 Task: Open Card Card0000000121 in Board Board0000000031 in Workspace WS0000000011 in Trello. Add Member Ayush9811@gmail.com to Card Card0000000121 in Board Board0000000031 in Workspace WS0000000011 in Trello. Add Green Label titled Label0000000121 to Card Card0000000121 in Board Board0000000031 in Workspace WS0000000011 in Trello. Add Checklist CL0000000121 to Card Card0000000121 in Board Board0000000031 in Workspace WS0000000011 in Trello. Add Dates with Start Date as Apr 08 2023 and Due Date as Apr 30 2023 to Card Card0000000121 in Board Board0000000031 in Workspace WS0000000011 in Trello
Action: Mouse moved to (320, 234)
Screenshot: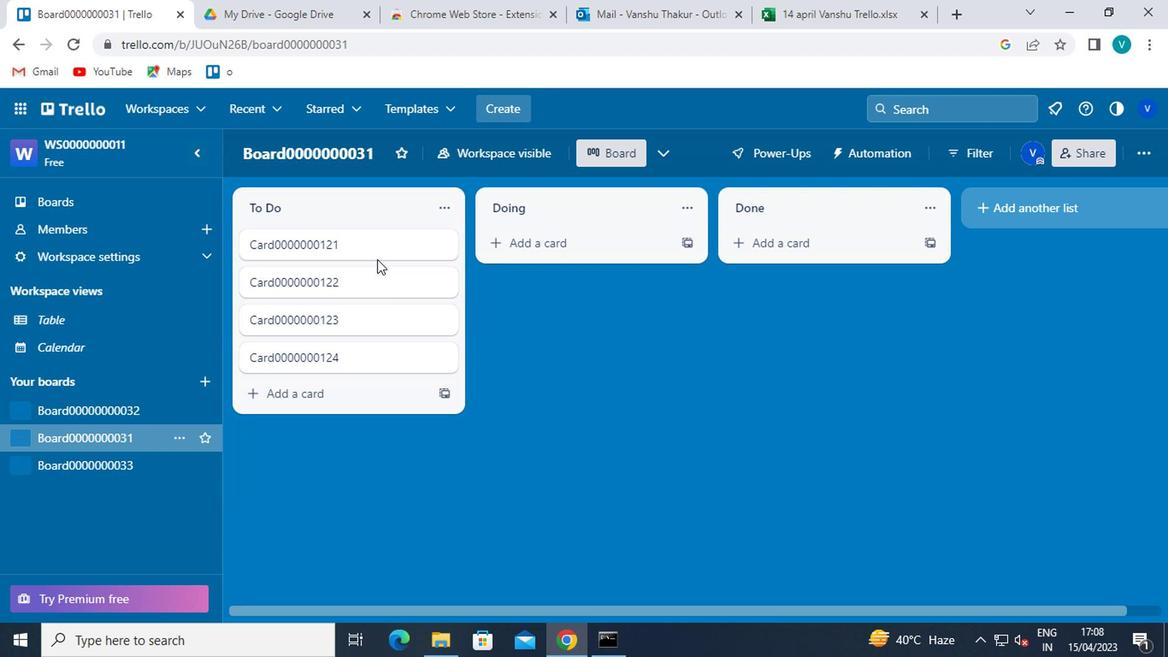 
Action: Mouse pressed left at (320, 234)
Screenshot: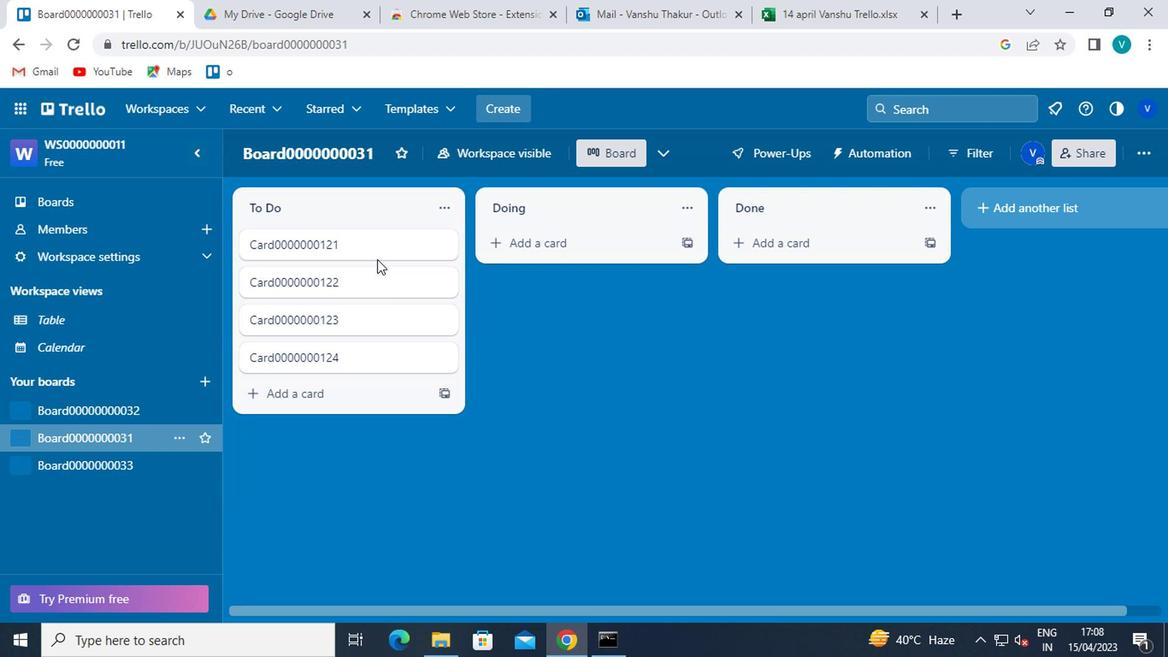 
Action: Mouse moved to (634, 236)
Screenshot: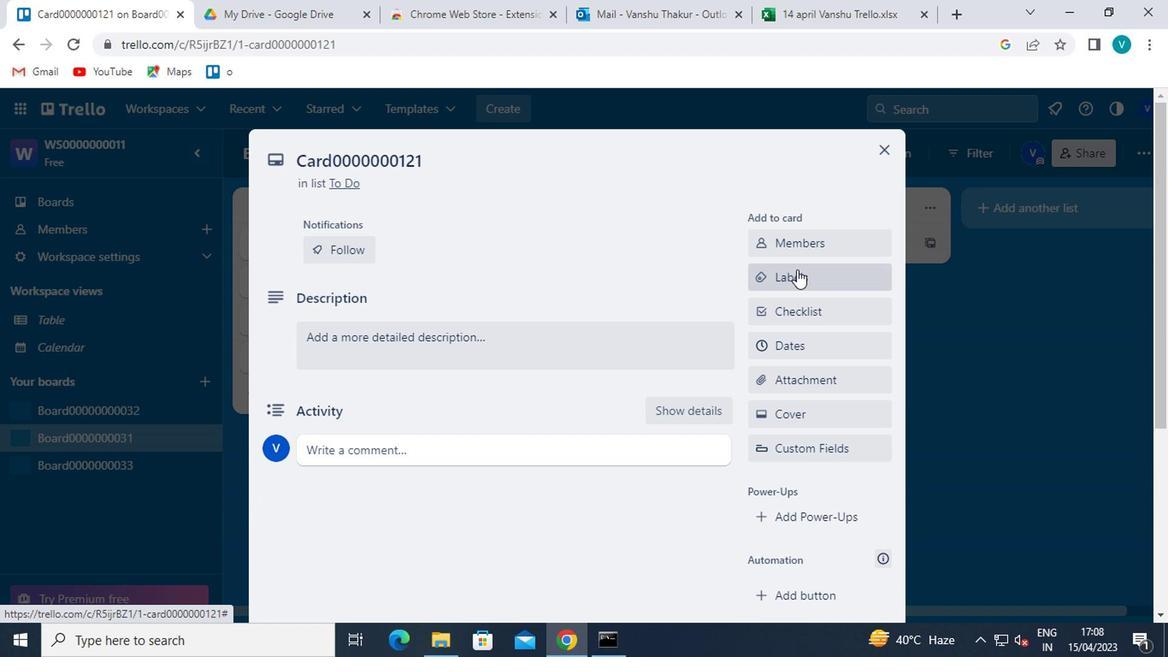 
Action: Mouse pressed left at (634, 236)
Screenshot: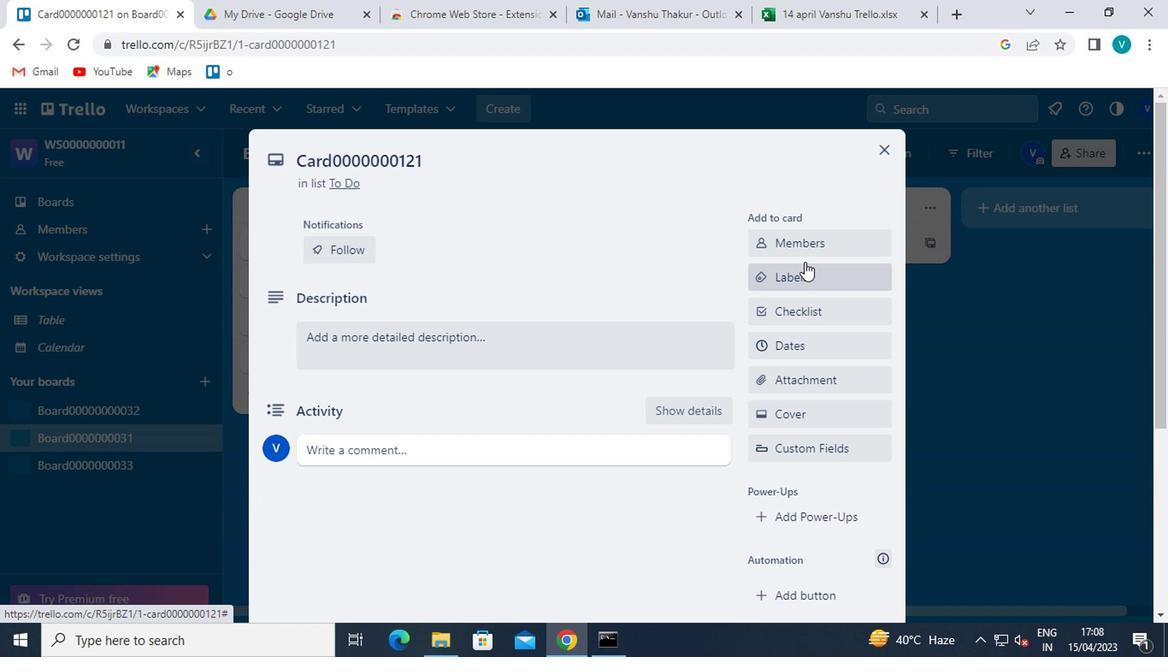 
Action: Mouse moved to (628, 290)
Screenshot: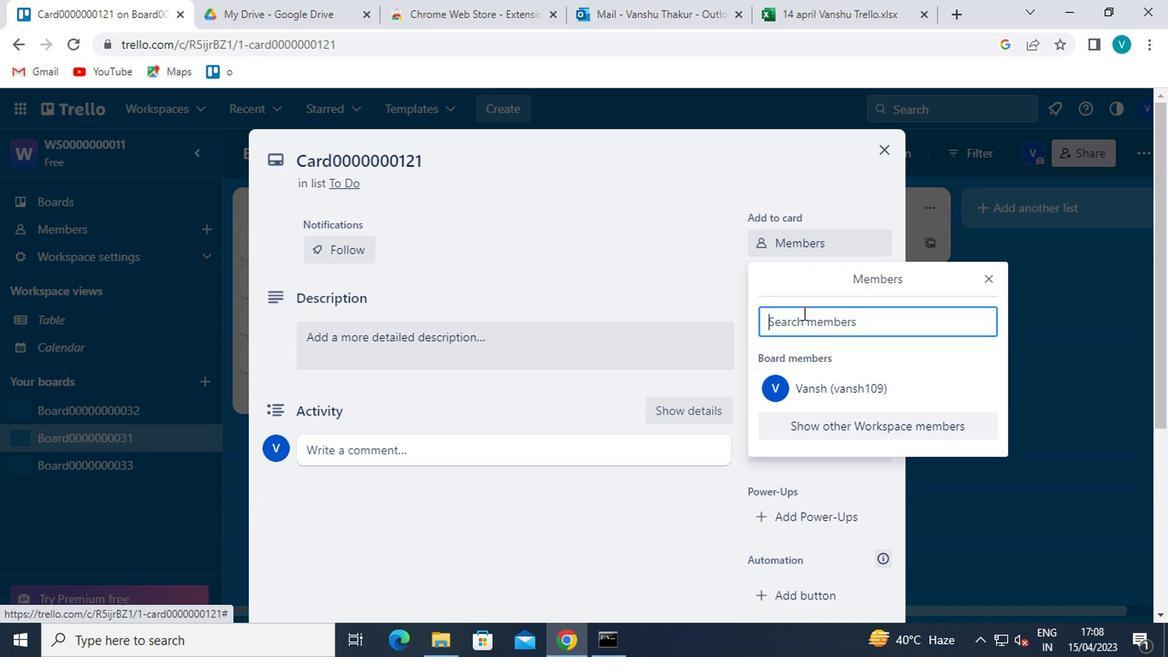 
Action: Mouse pressed left at (628, 290)
Screenshot: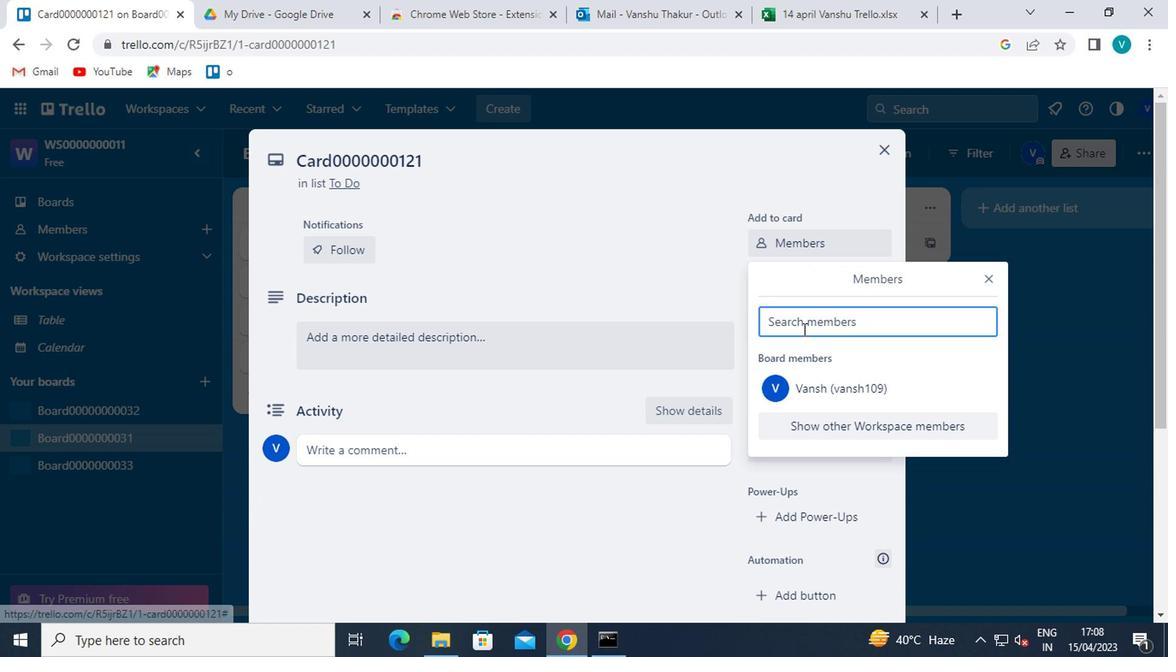 
Action: Key pressed <Key.shift>AYUSH9811<Key.shift>@GMAIL.COM
Screenshot: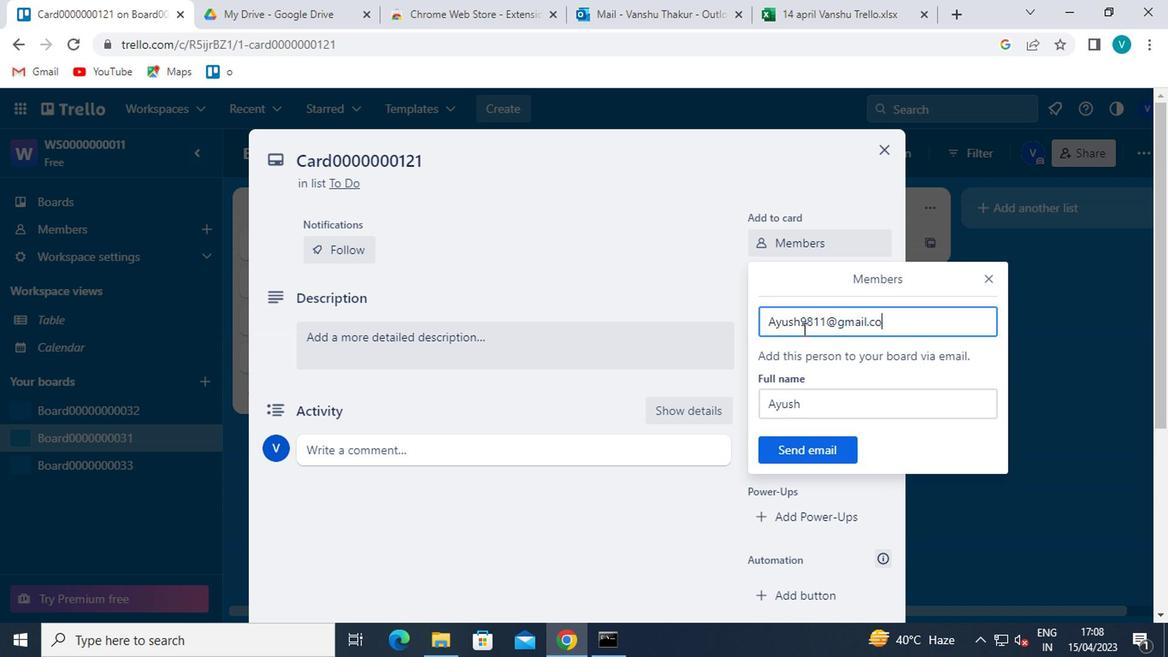 
Action: Mouse moved to (635, 373)
Screenshot: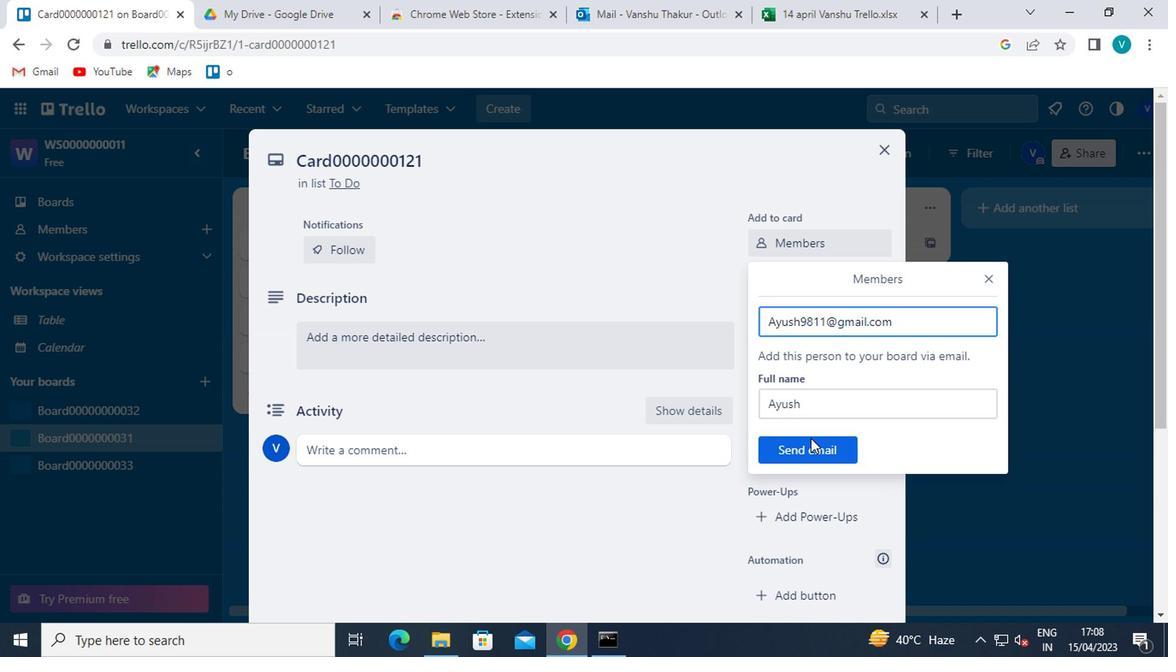 
Action: Mouse pressed left at (635, 373)
Screenshot: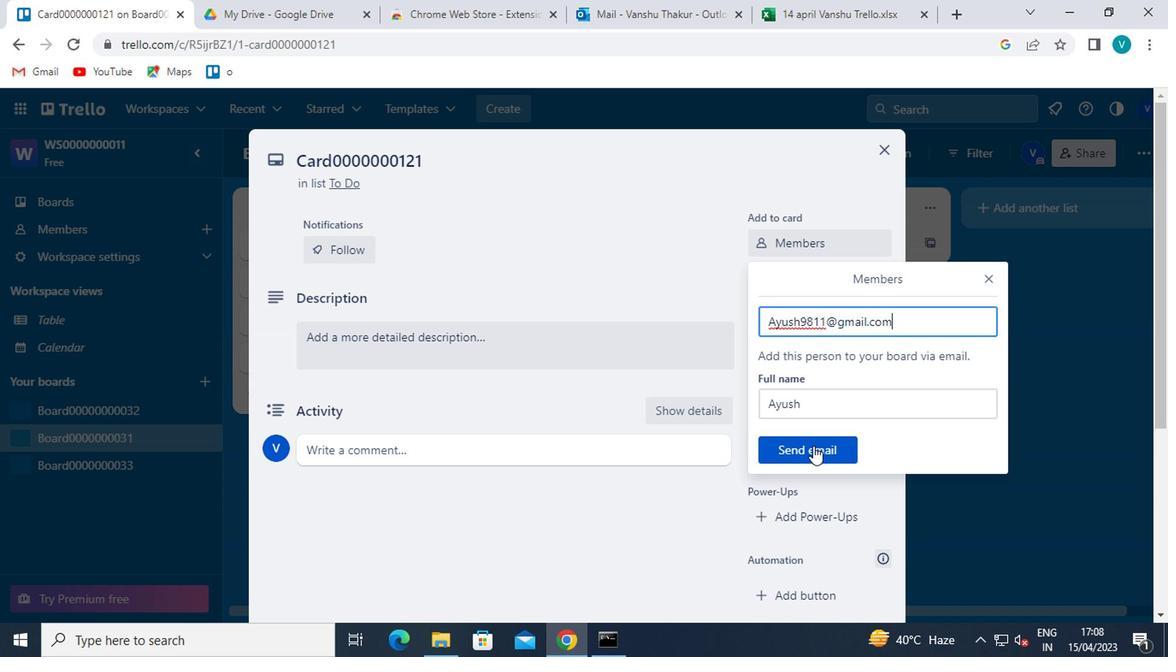
Action: Mouse moved to (640, 298)
Screenshot: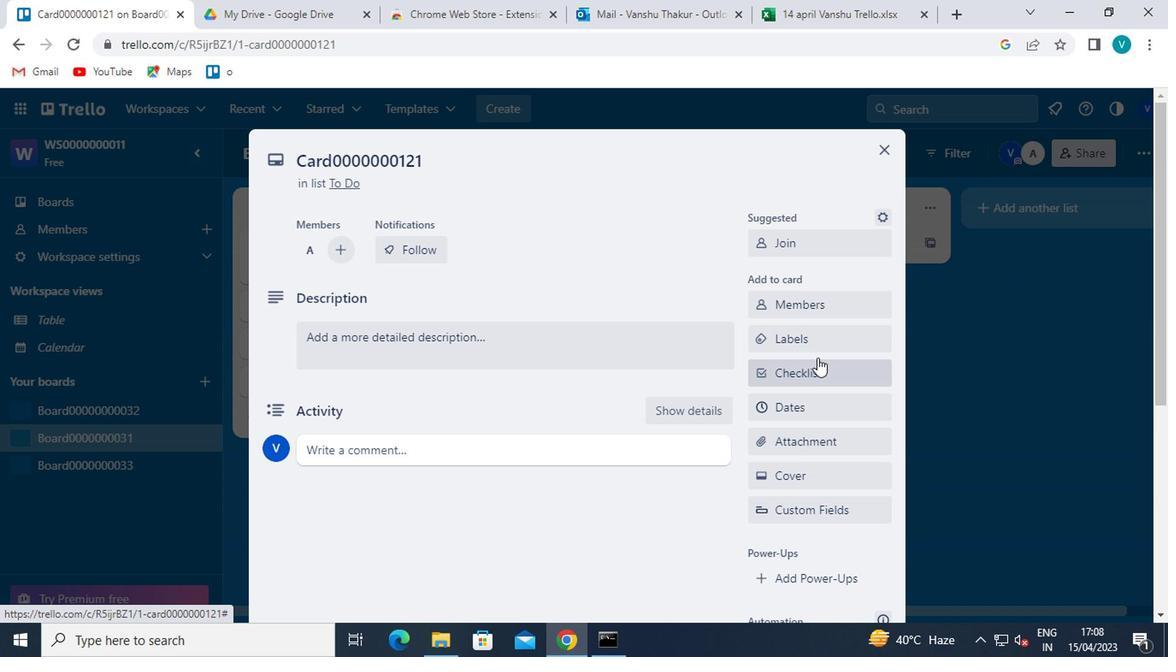 
Action: Mouse pressed left at (640, 298)
Screenshot: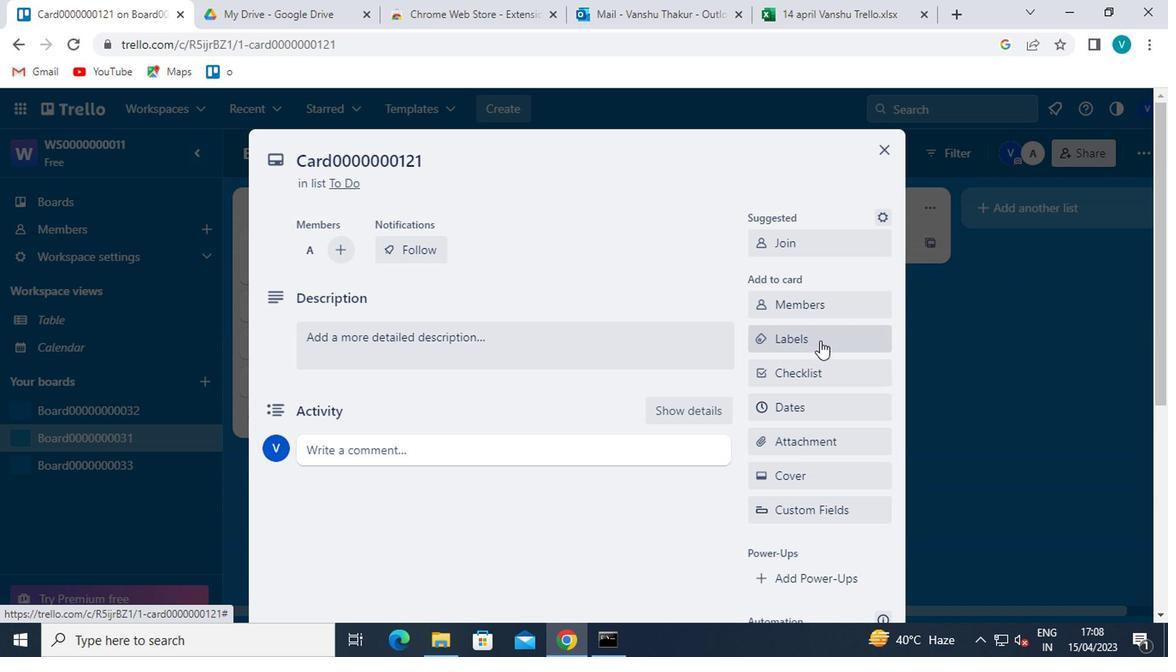 
Action: Mouse moved to (659, 378)
Screenshot: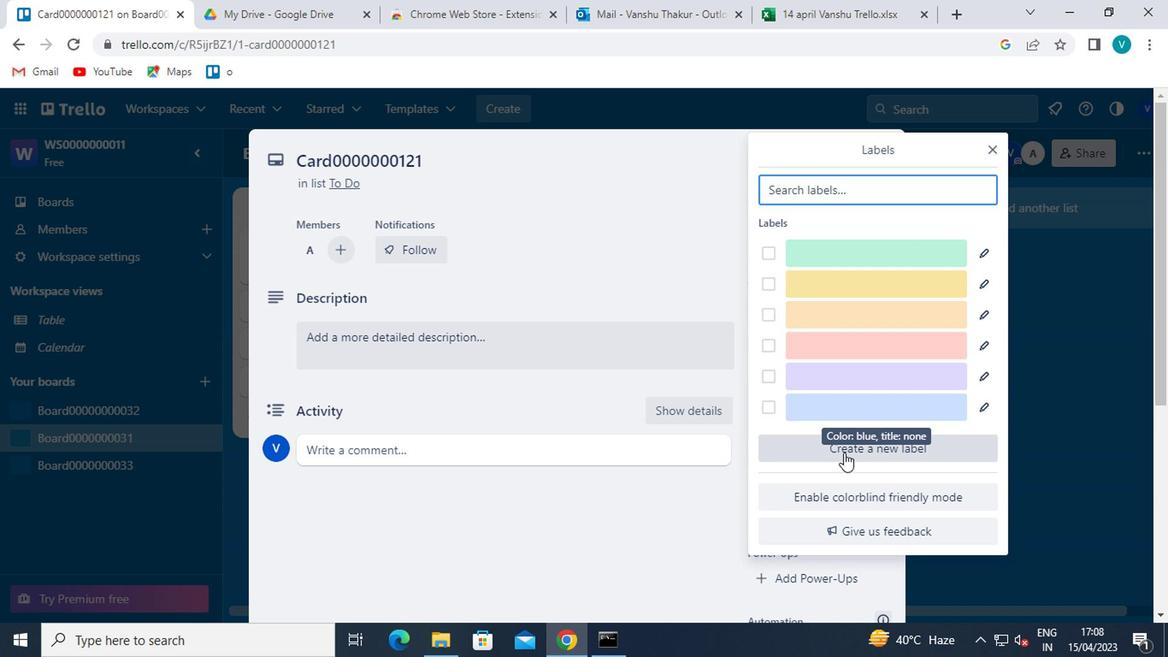 
Action: Mouse pressed left at (659, 378)
Screenshot: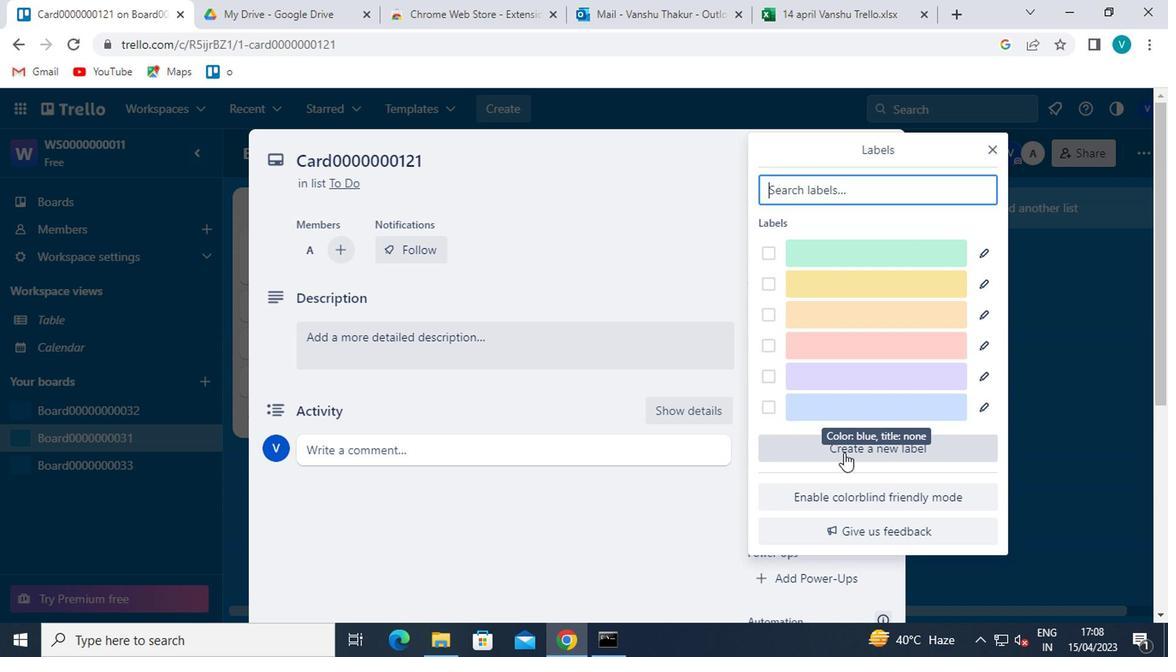 
Action: Mouse moved to (609, 332)
Screenshot: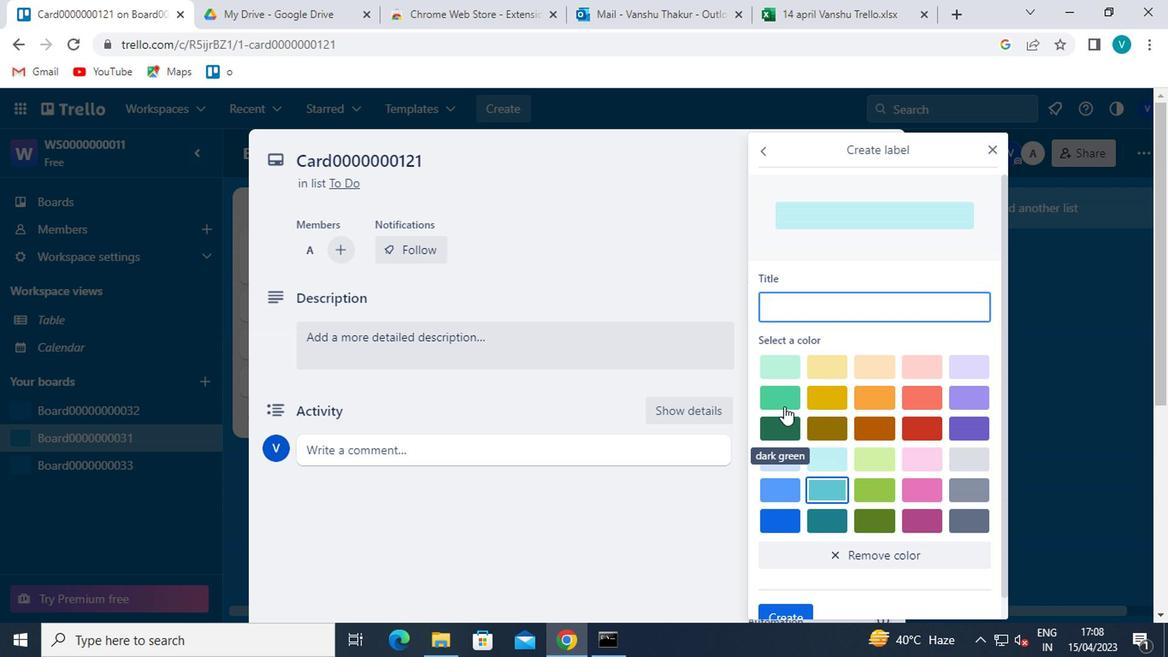 
Action: Mouse pressed left at (609, 332)
Screenshot: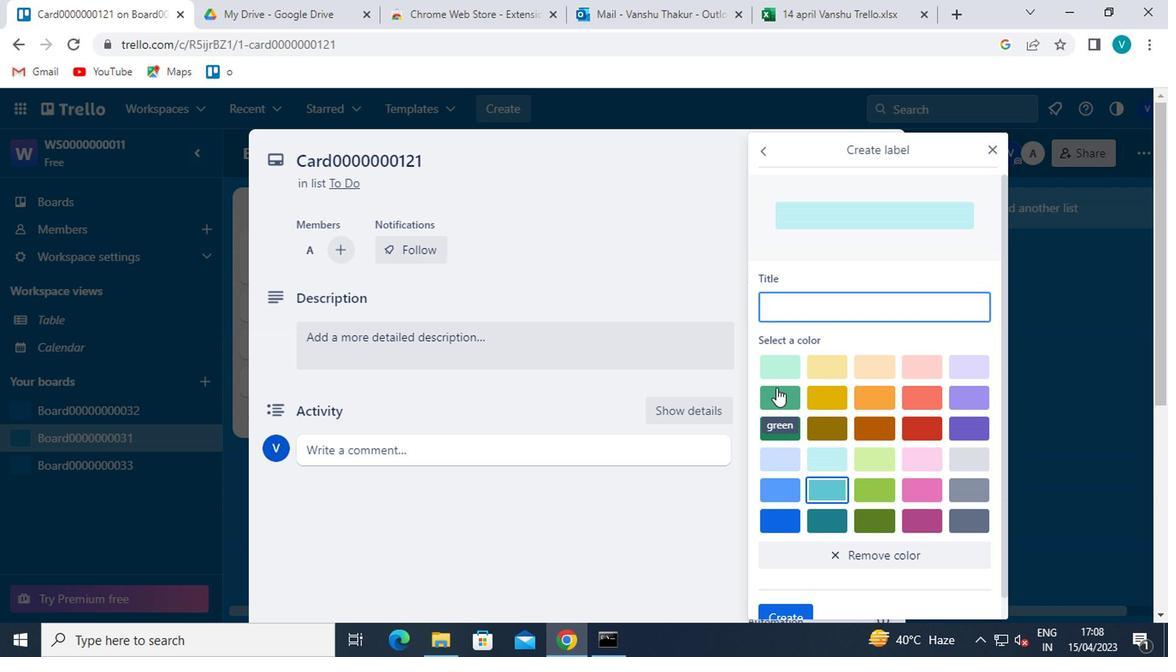 
Action: Mouse moved to (634, 282)
Screenshot: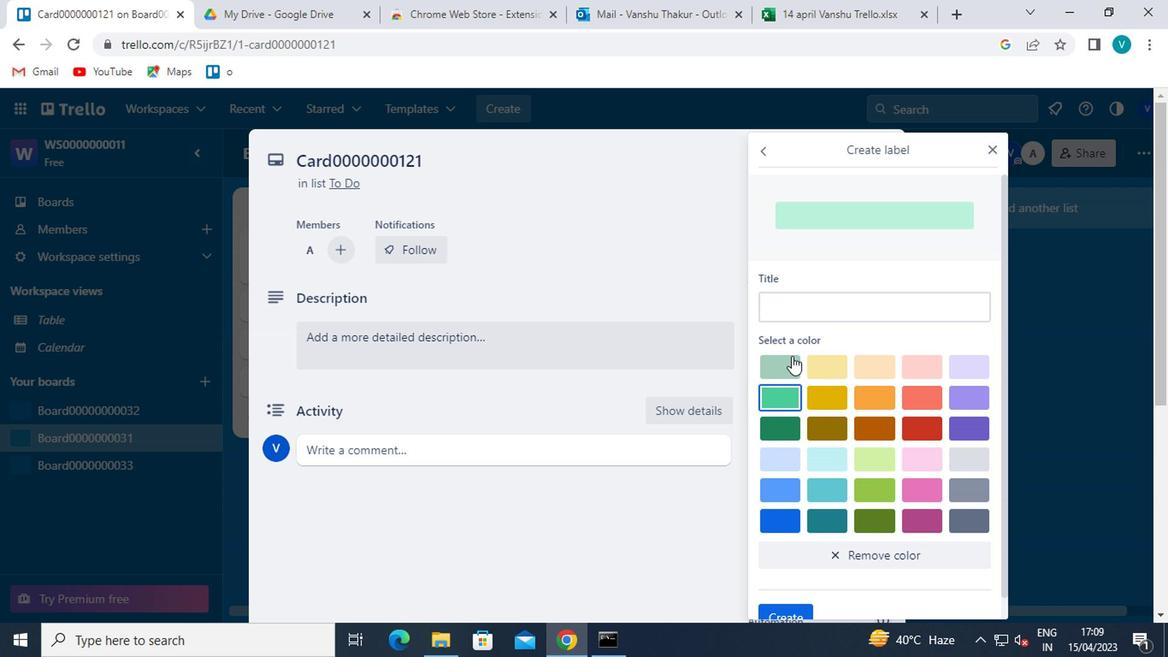 
Action: Mouse pressed left at (634, 282)
Screenshot: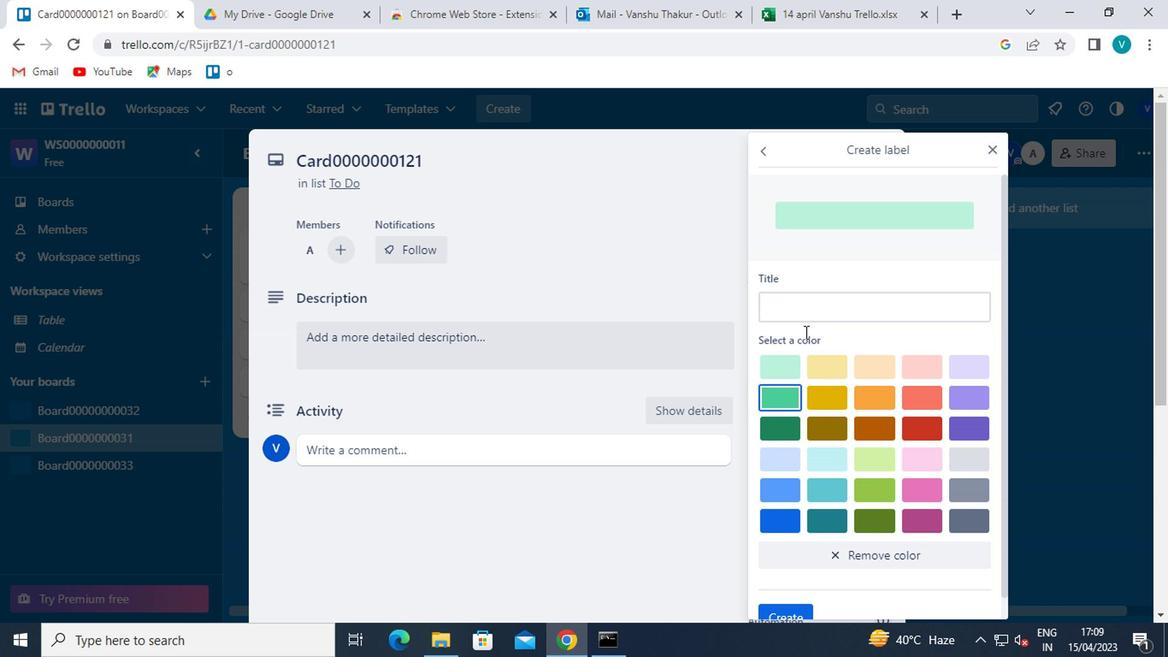 
Action: Mouse moved to (635, 281)
Screenshot: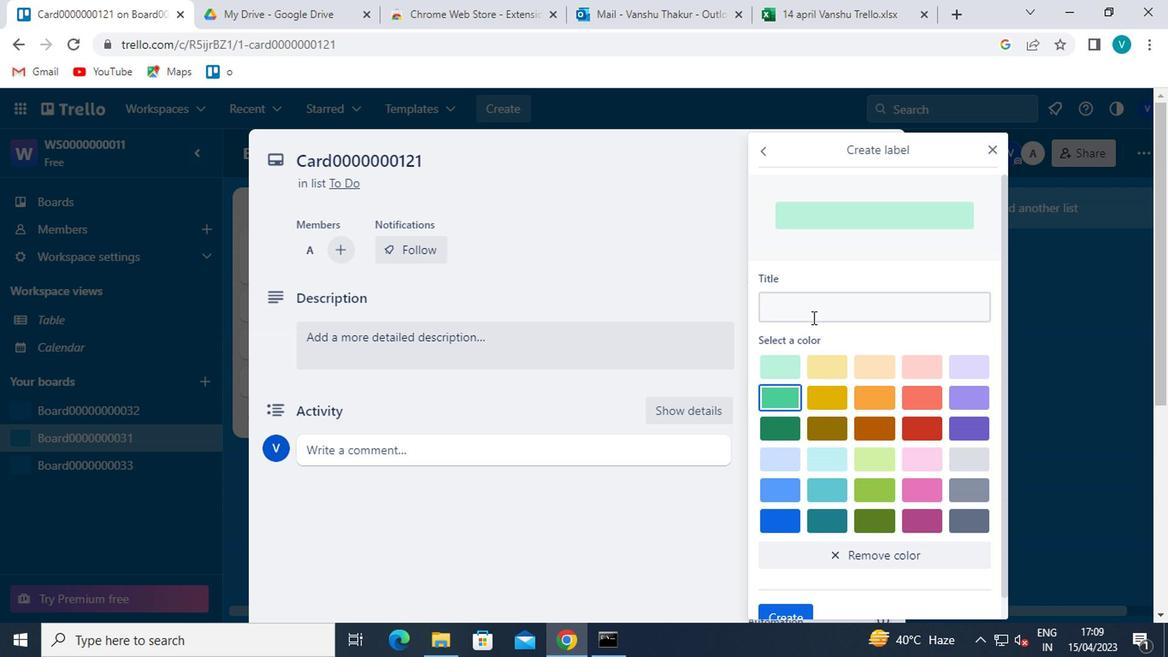 
Action: Key pressed <Key.shift>LABEL0000000121
Screenshot: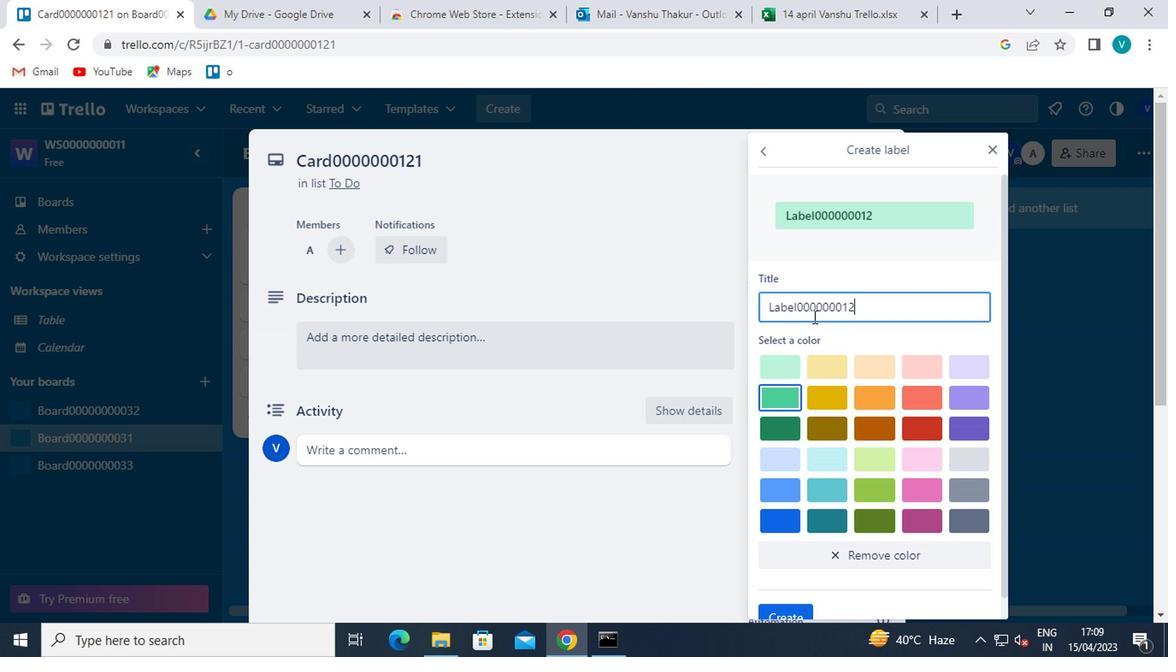 
Action: Mouse moved to (633, 465)
Screenshot: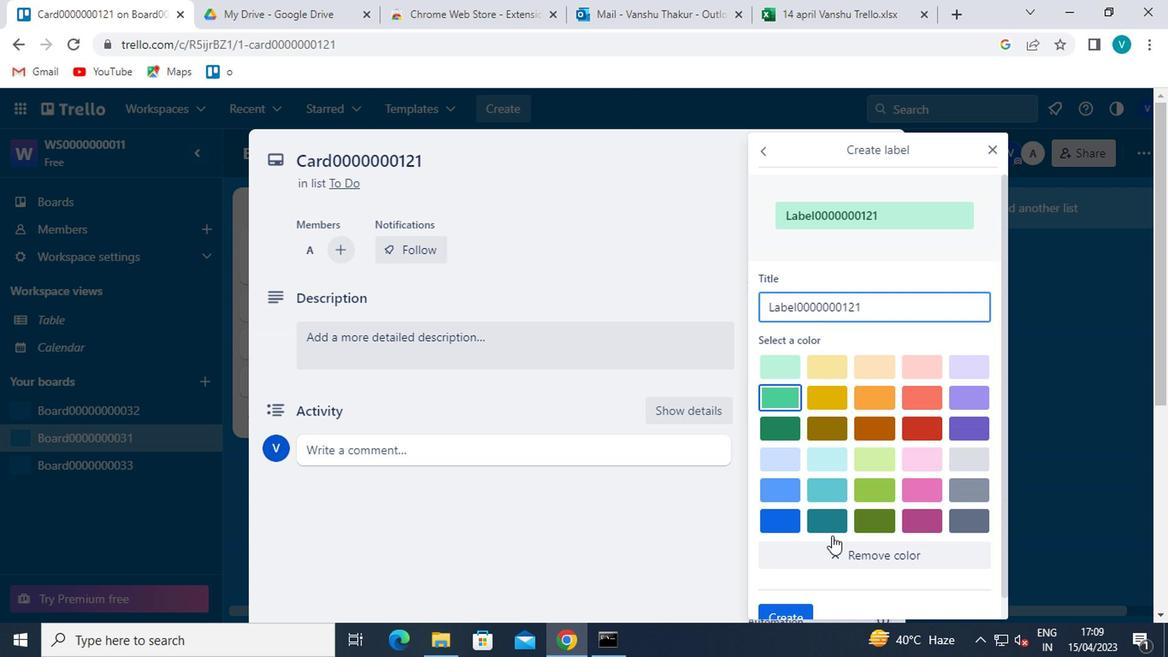 
Action: Mouse scrolled (633, 464) with delta (0, 0)
Screenshot: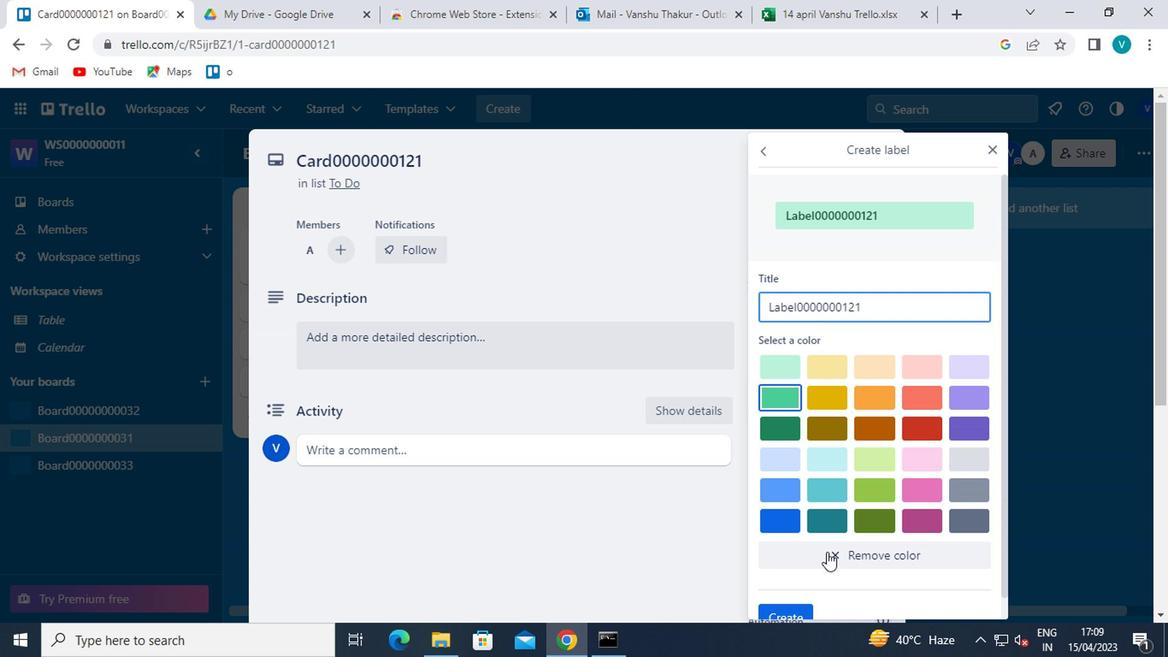 
Action: Mouse moved to (617, 473)
Screenshot: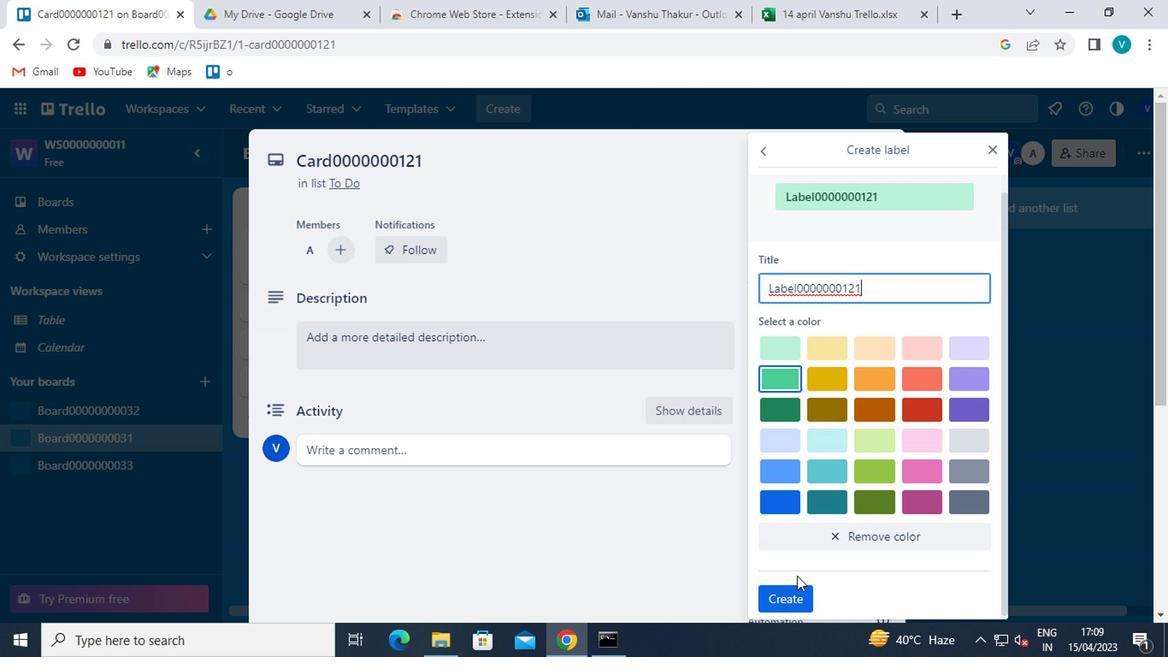 
Action: Mouse pressed left at (617, 473)
Screenshot: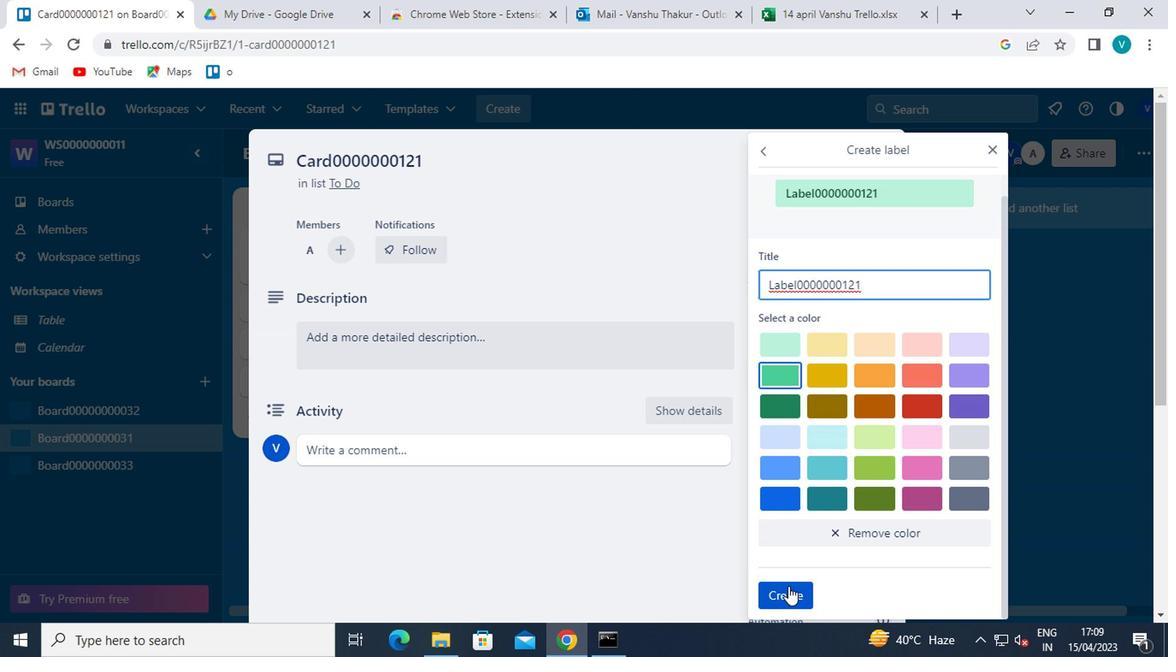 
Action: Mouse moved to (765, 163)
Screenshot: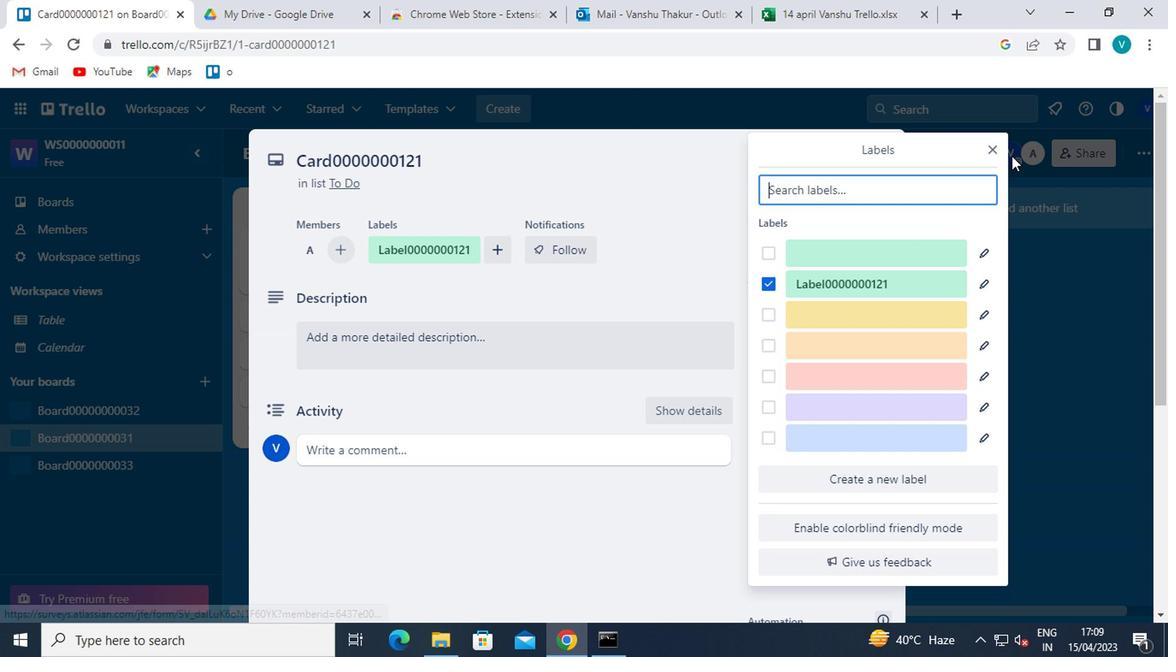 
Action: Mouse pressed left at (765, 163)
Screenshot: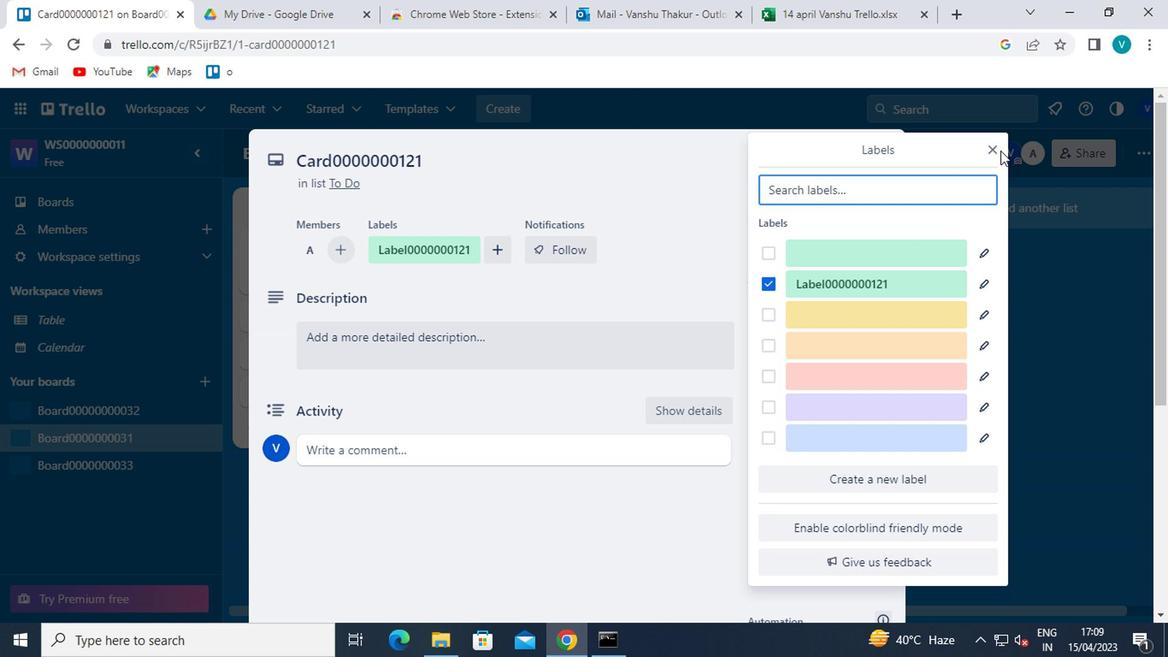 
Action: Mouse moved to (625, 320)
Screenshot: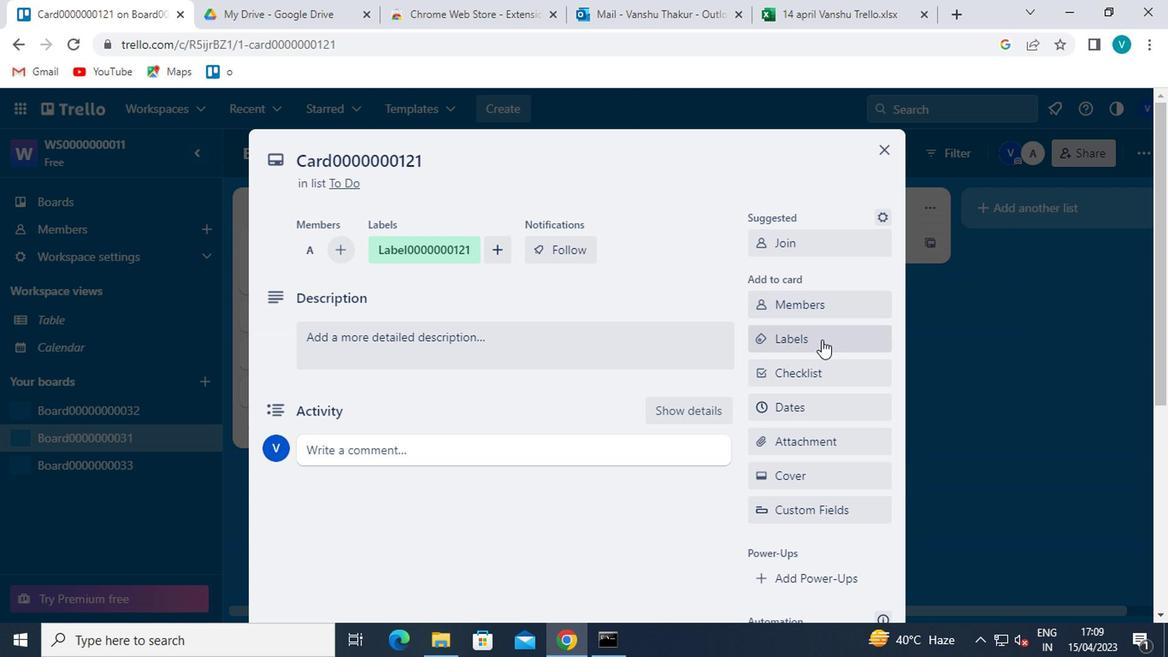 
Action: Mouse pressed left at (625, 320)
Screenshot: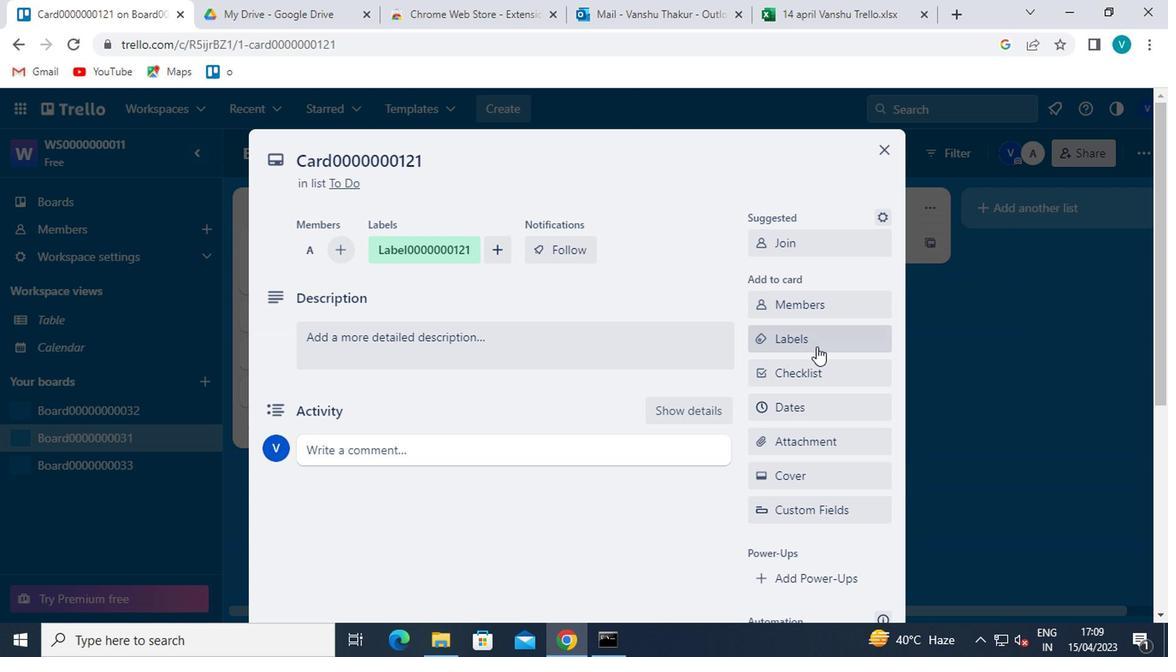
Action: Key pressed <Key.shift>CL0000000121
Screenshot: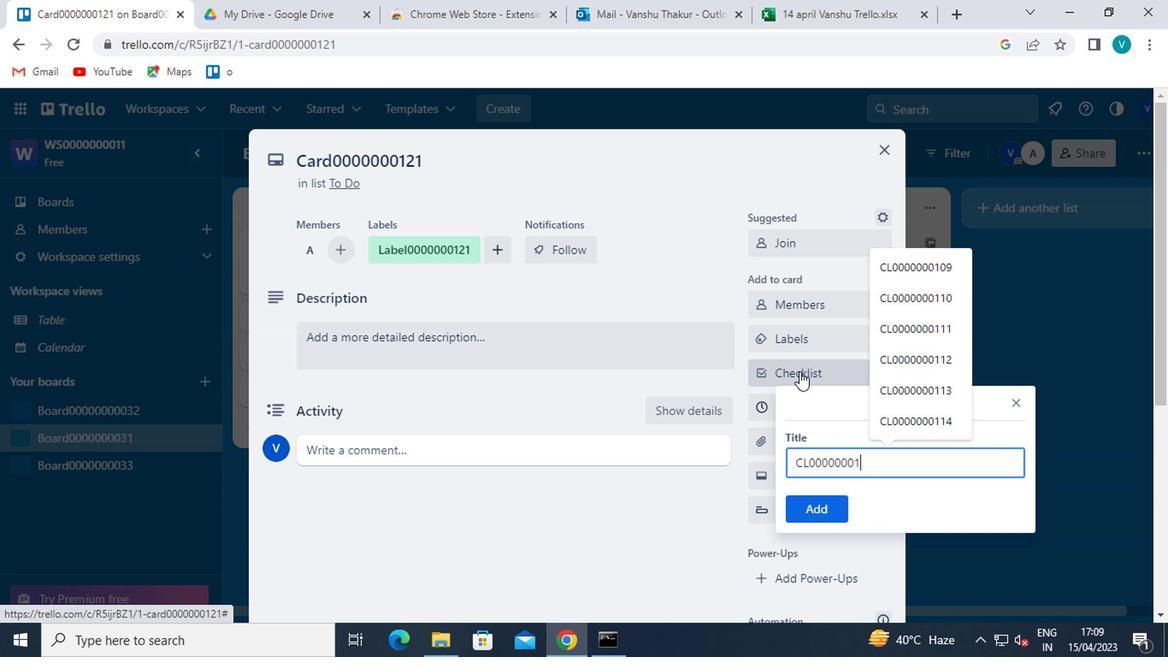
Action: Mouse moved to (647, 418)
Screenshot: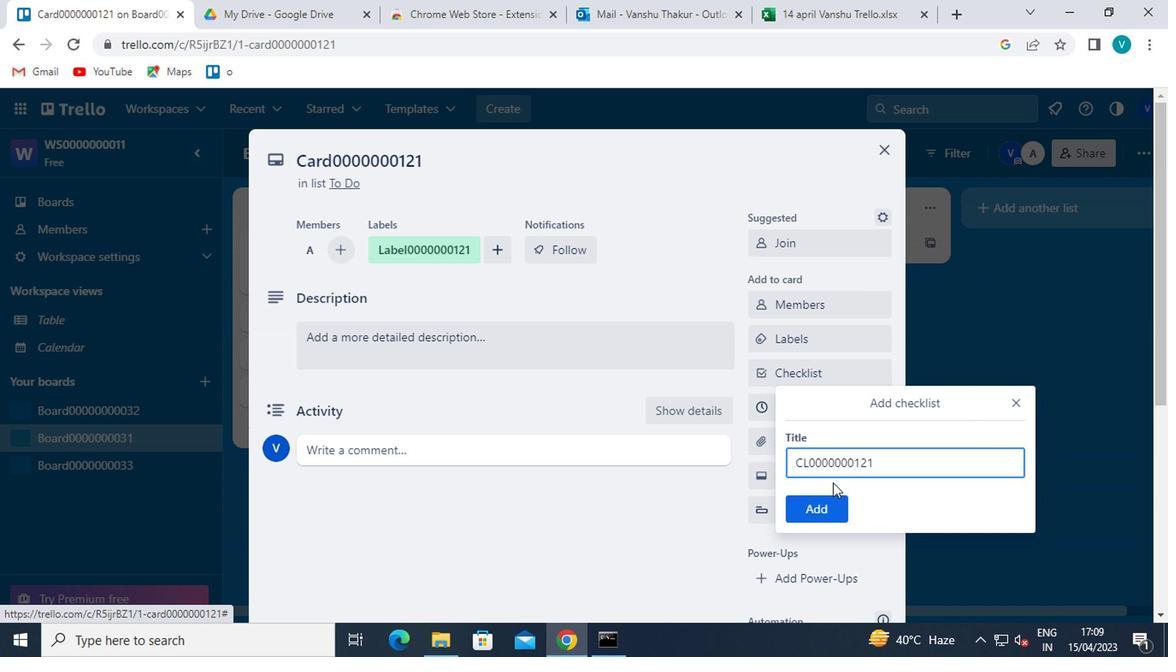 
Action: Mouse pressed left at (647, 418)
Screenshot: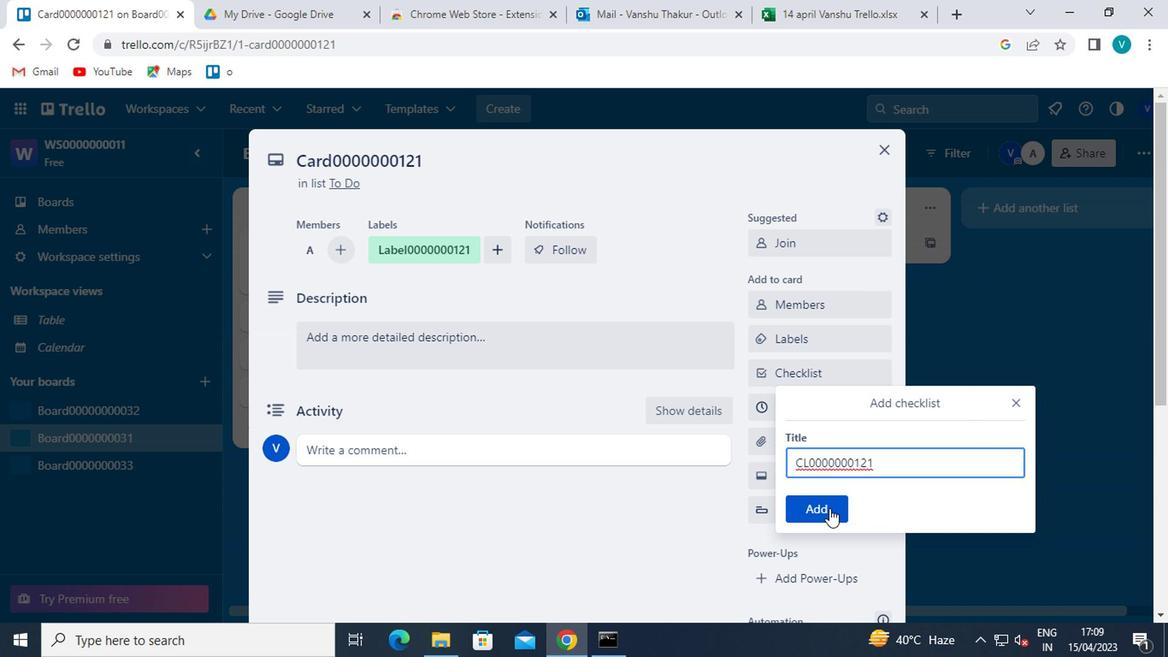 
Action: Mouse moved to (622, 347)
Screenshot: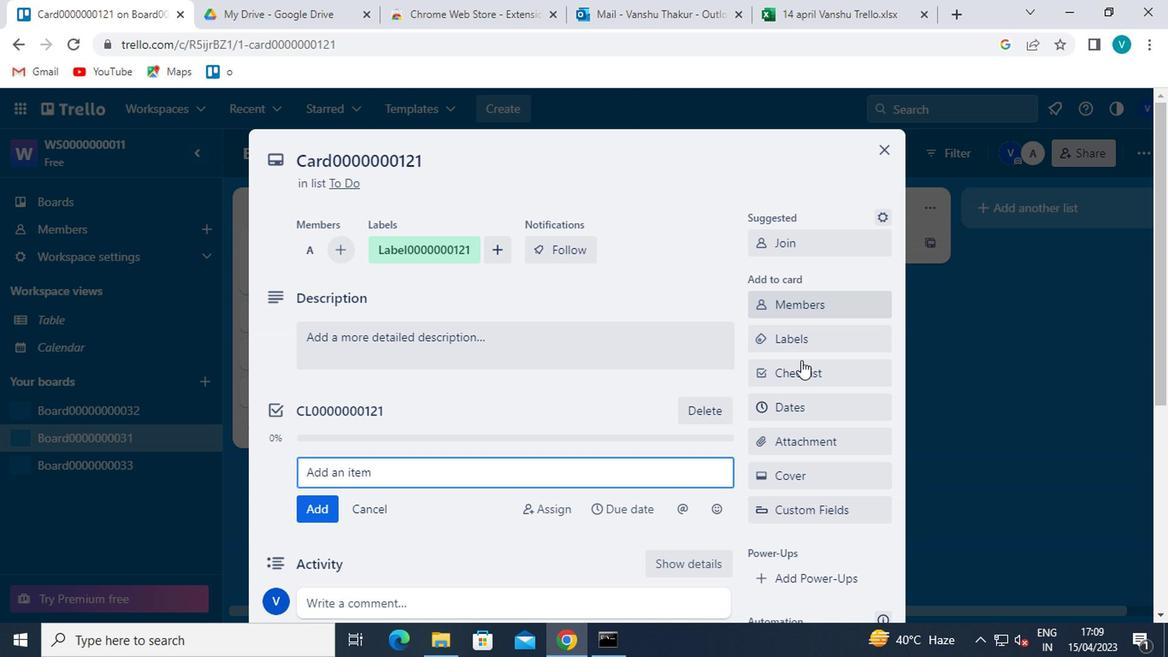 
Action: Mouse pressed left at (622, 347)
Screenshot: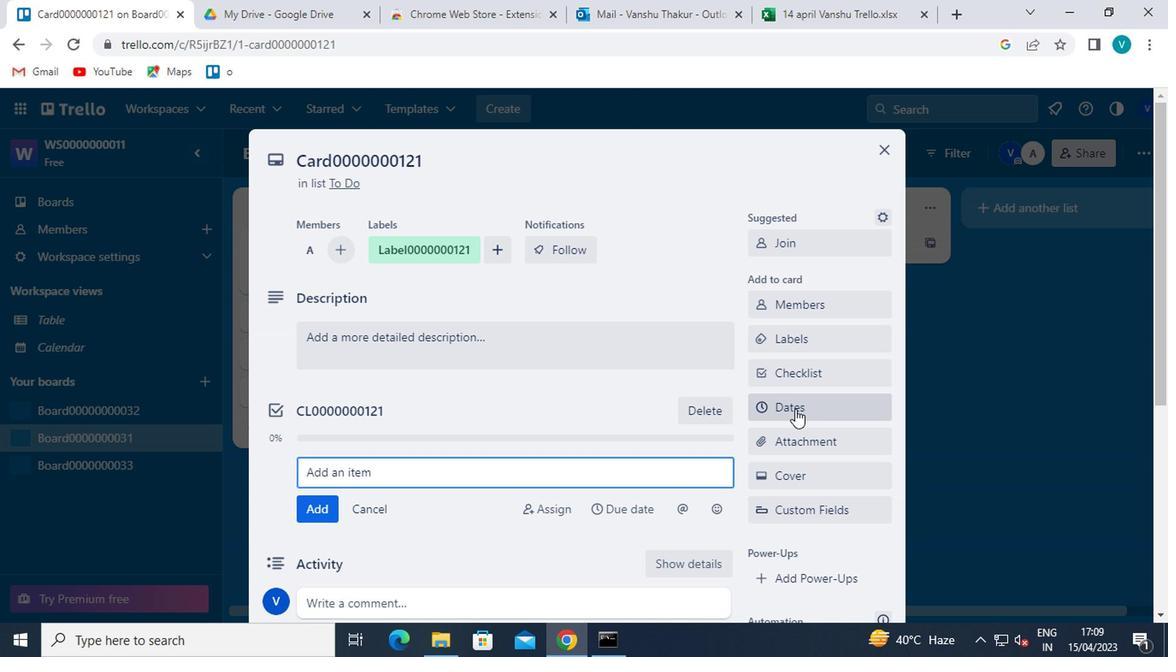 
Action: Mouse moved to (603, 384)
Screenshot: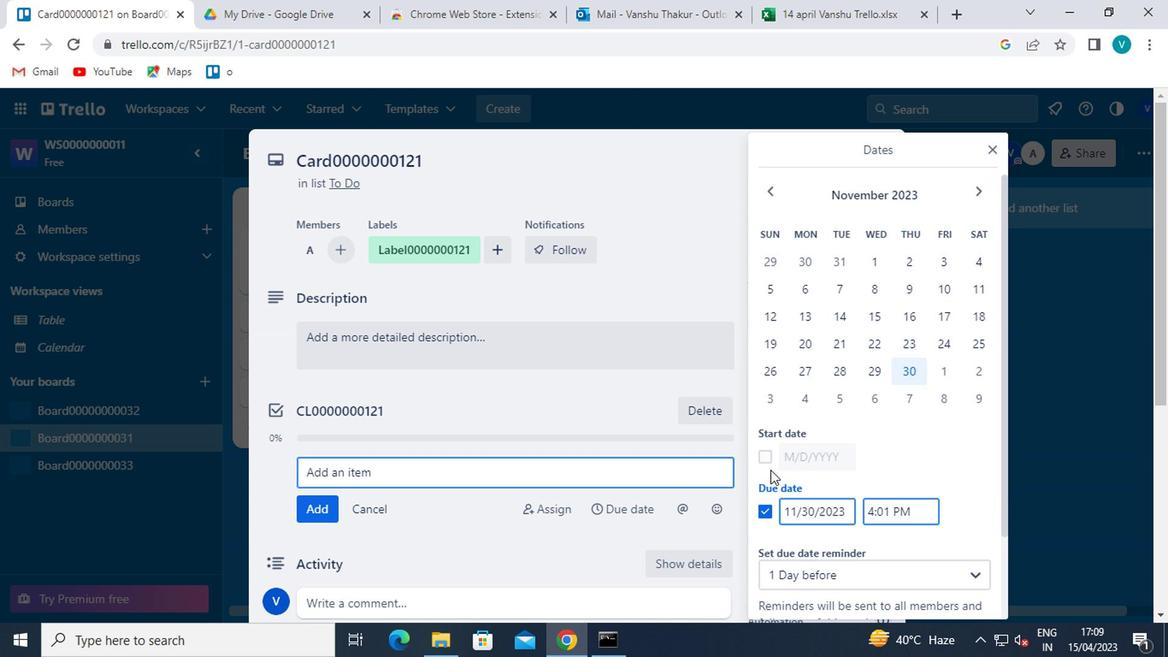 
Action: Mouse pressed left at (603, 384)
Screenshot: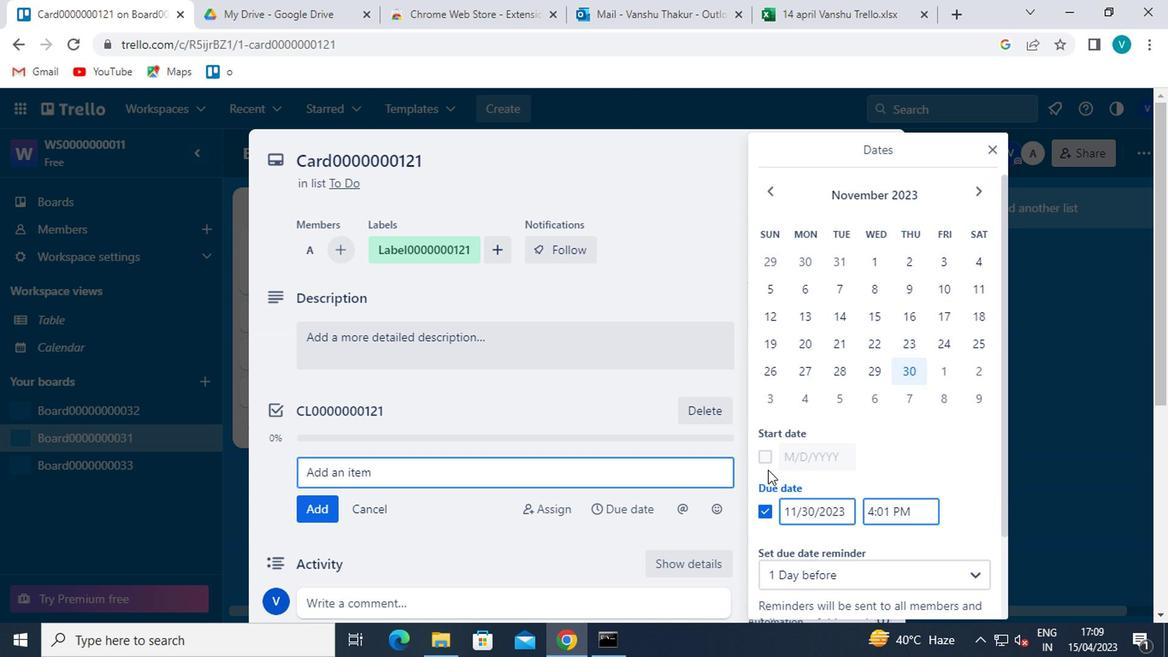 
Action: Mouse moved to (606, 191)
Screenshot: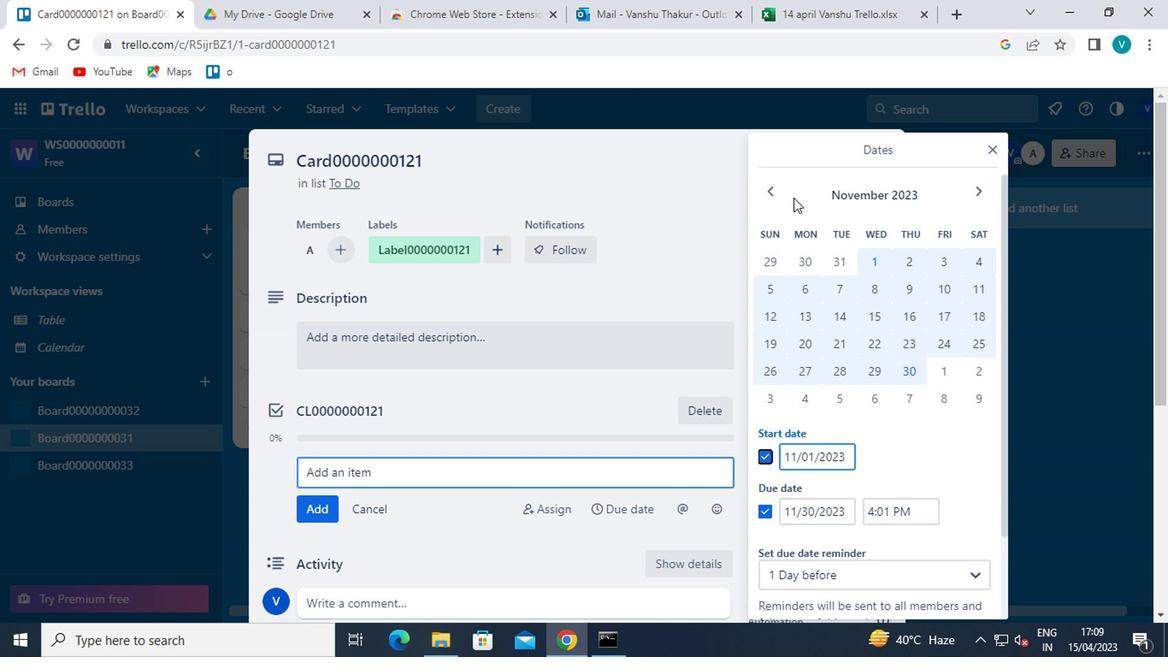
Action: Mouse pressed left at (606, 191)
Screenshot: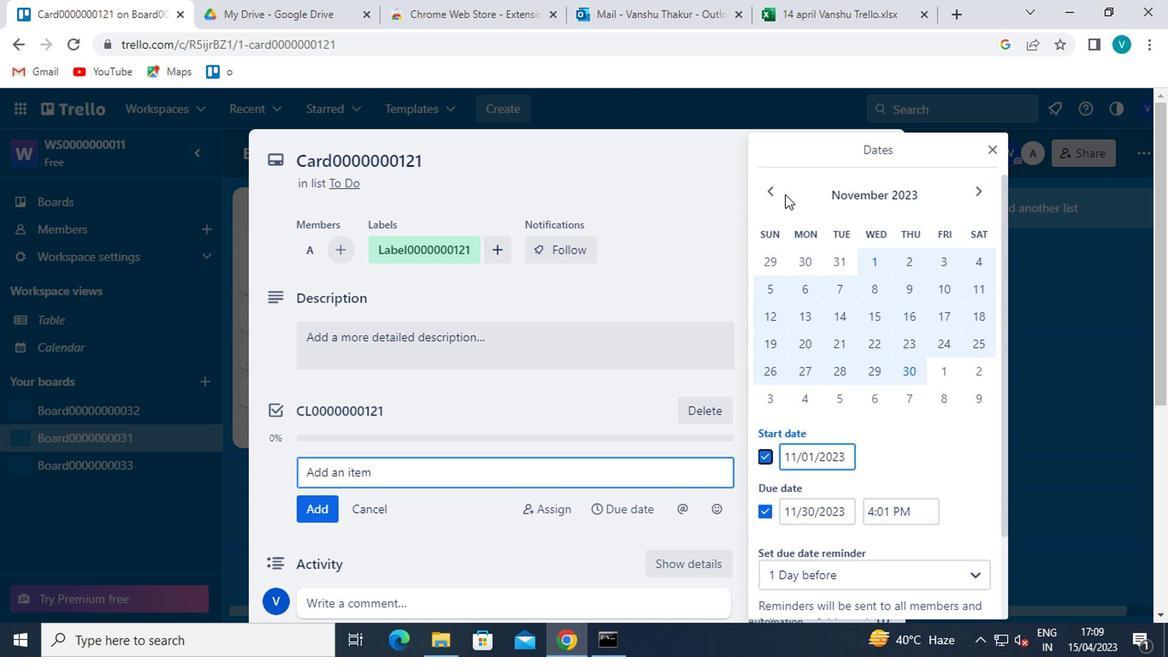 
Action: Mouse moved to (606, 191)
Screenshot: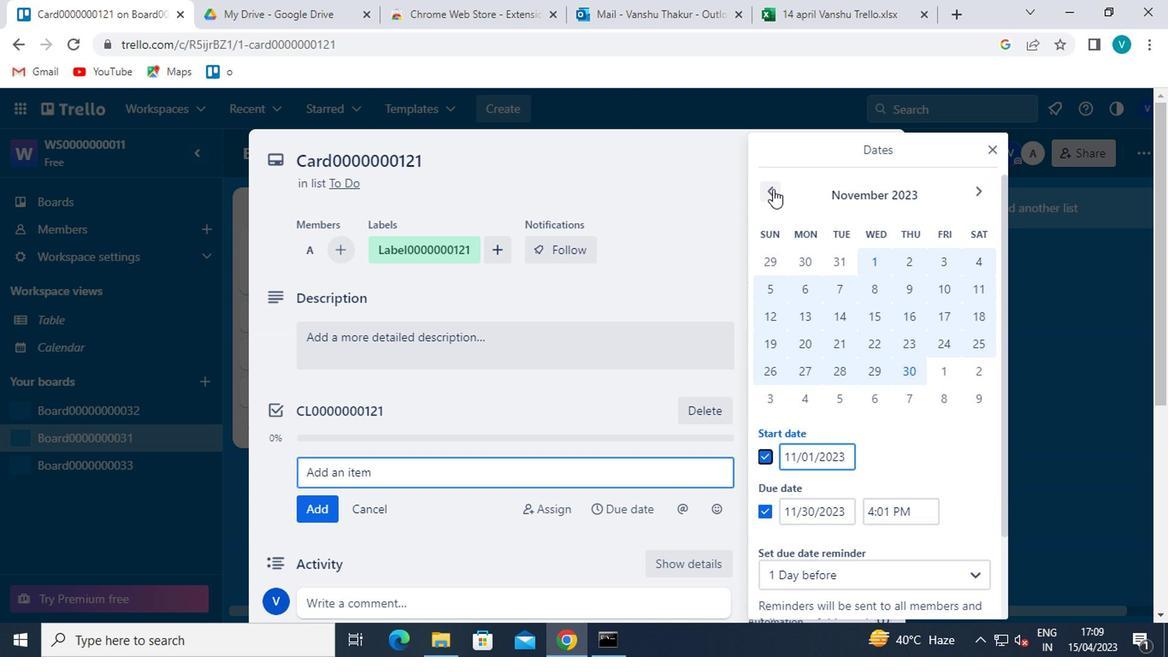 
Action: Mouse pressed left at (606, 191)
Screenshot: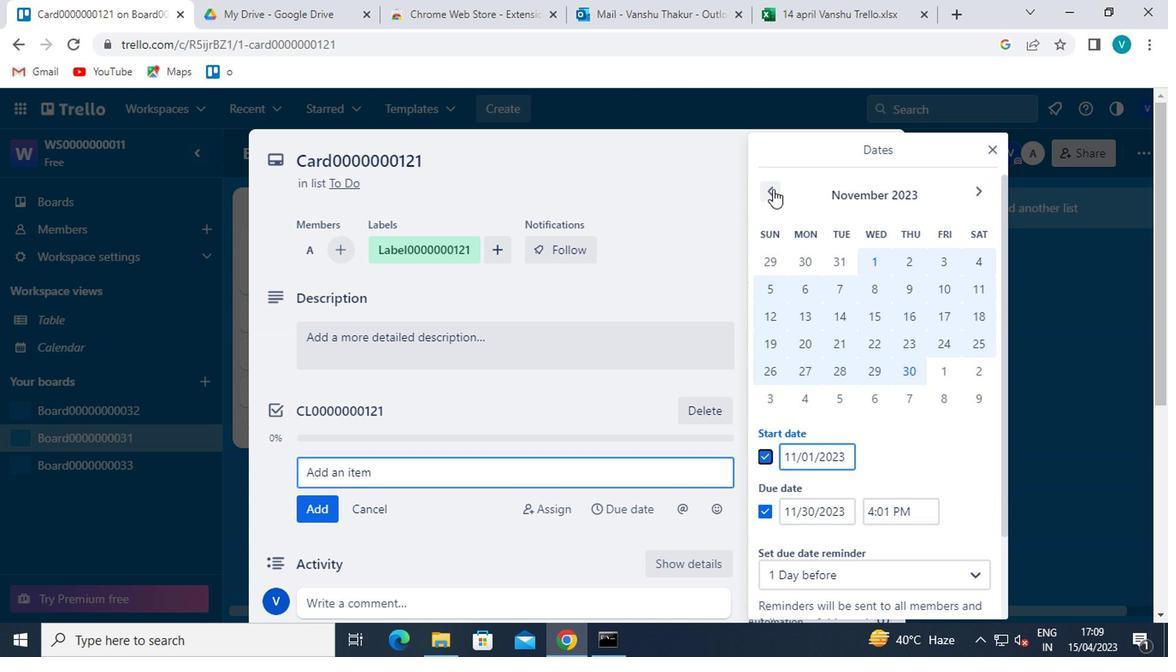 
Action: Mouse pressed left at (606, 191)
Screenshot: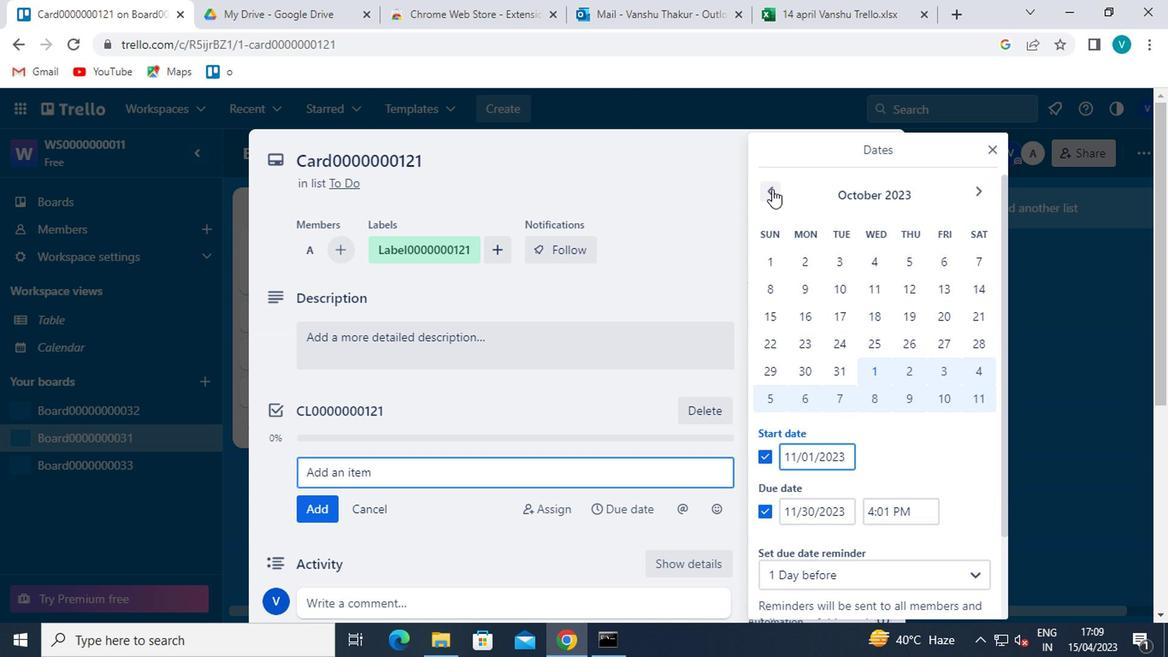 
Action: Mouse pressed left at (606, 191)
Screenshot: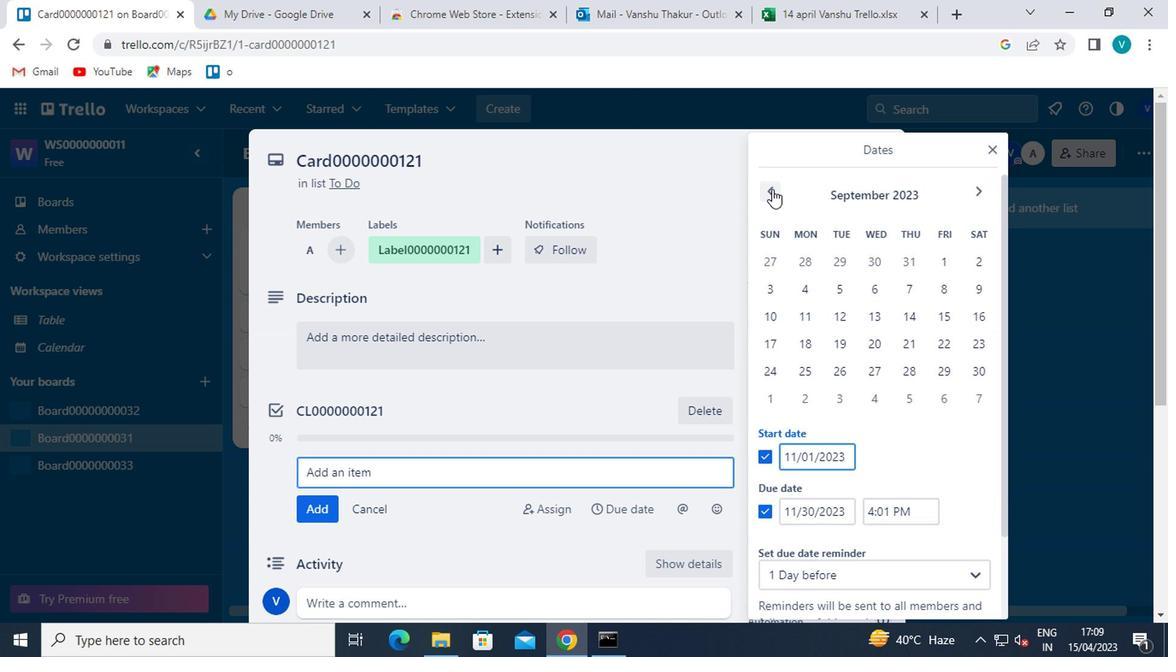 
Action: Mouse pressed left at (606, 191)
Screenshot: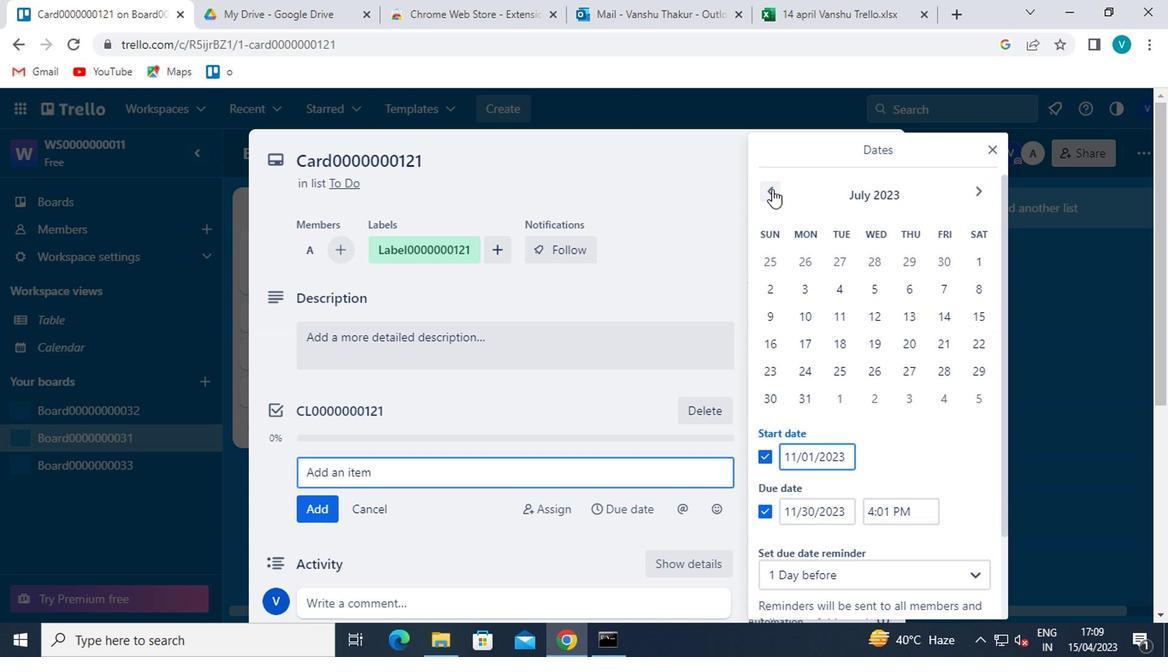 
Action: Mouse pressed left at (606, 191)
Screenshot: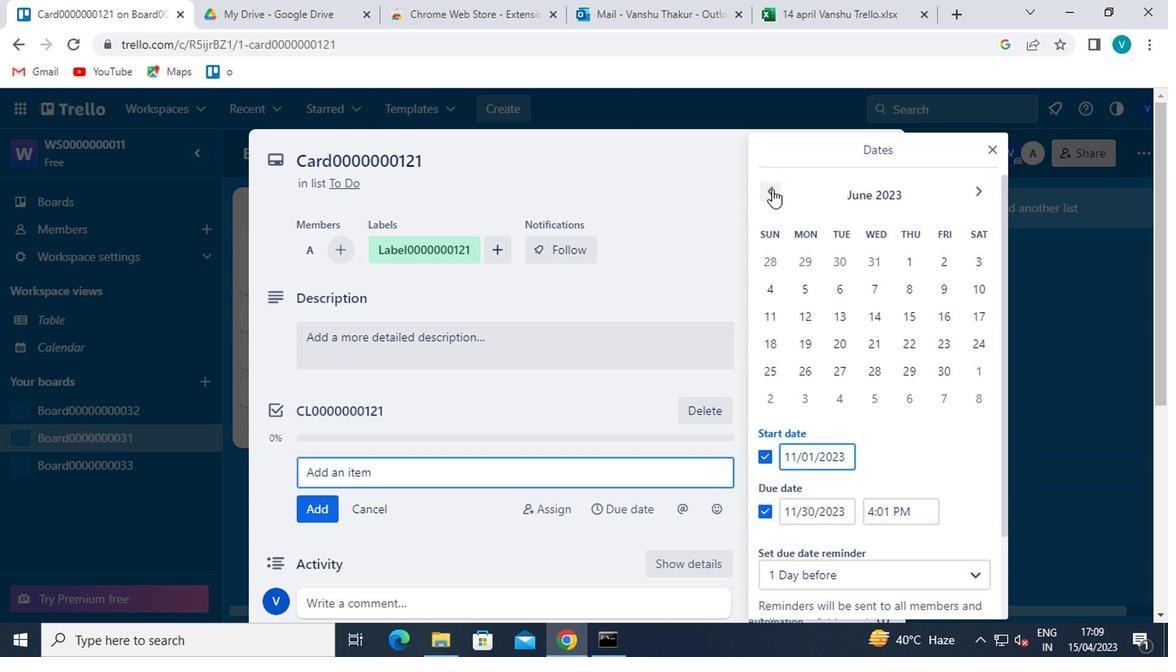 
Action: Mouse pressed left at (606, 191)
Screenshot: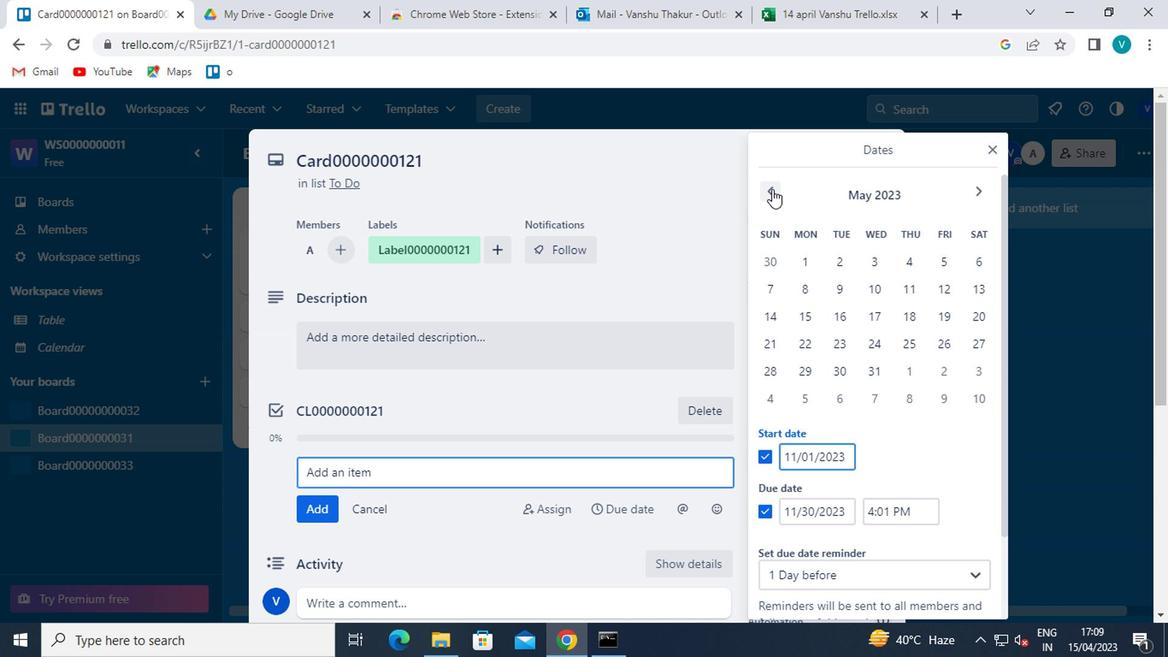 
Action: Mouse moved to (746, 257)
Screenshot: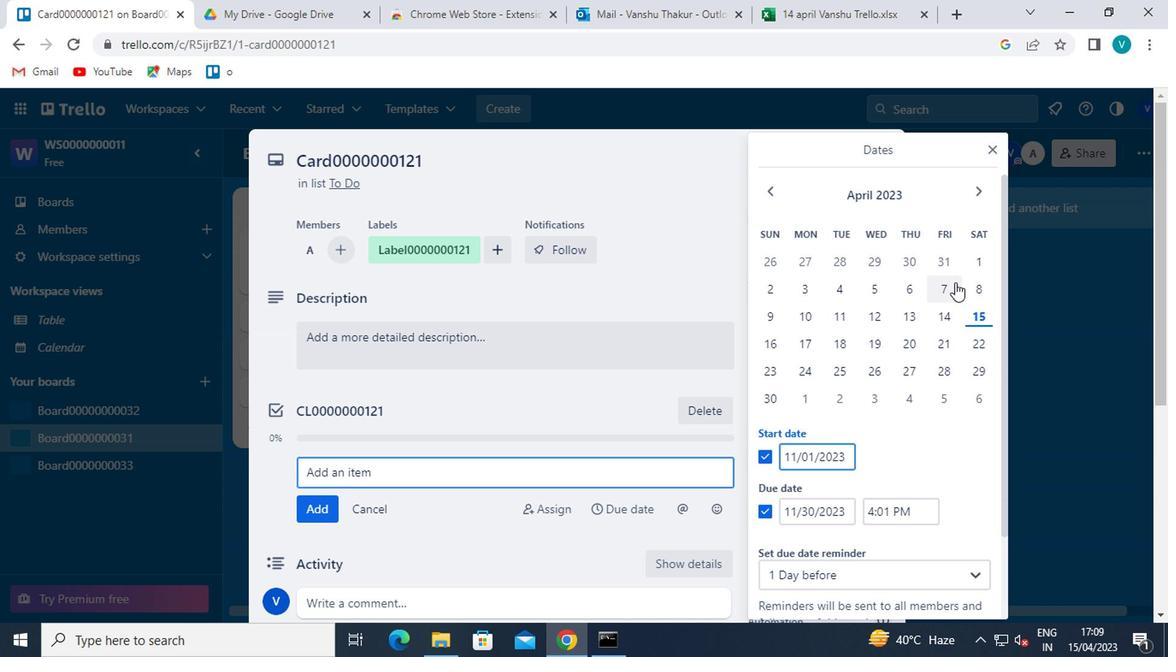 
Action: Mouse pressed left at (746, 257)
Screenshot: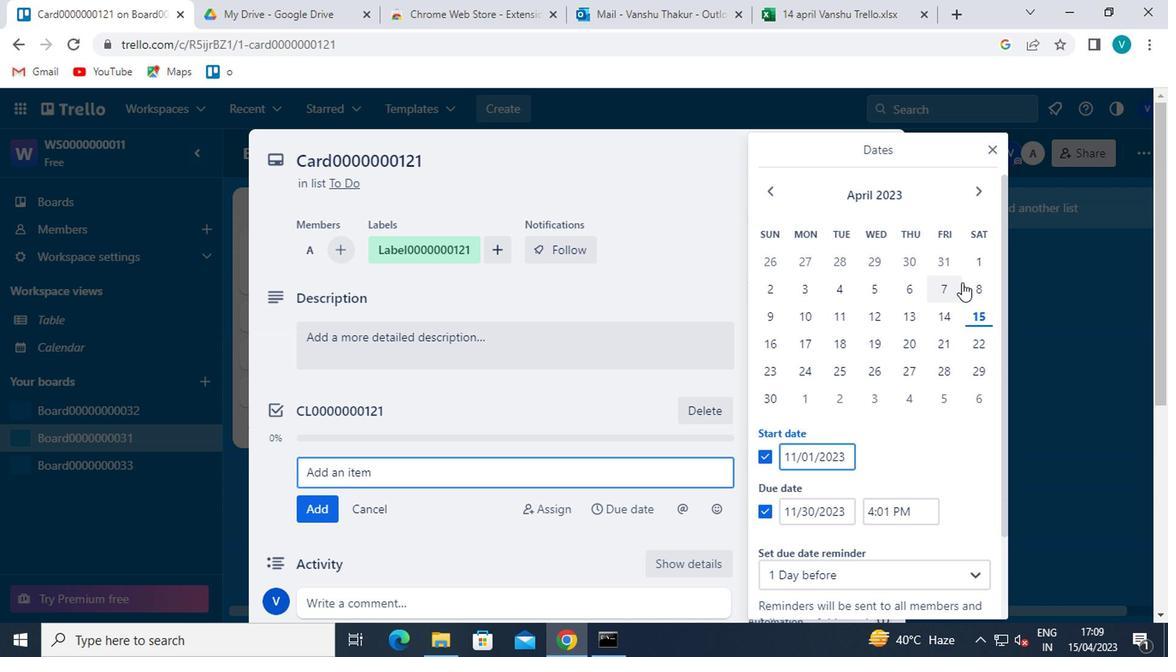 
Action: Mouse moved to (608, 337)
Screenshot: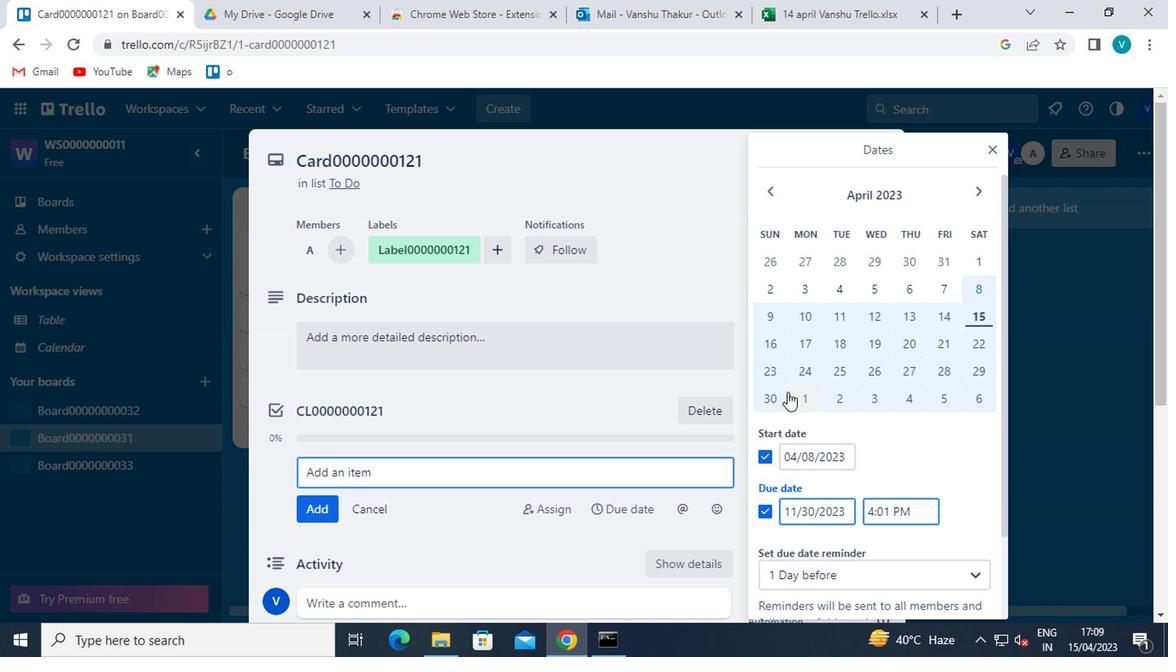 
Action: Mouse pressed left at (608, 337)
Screenshot: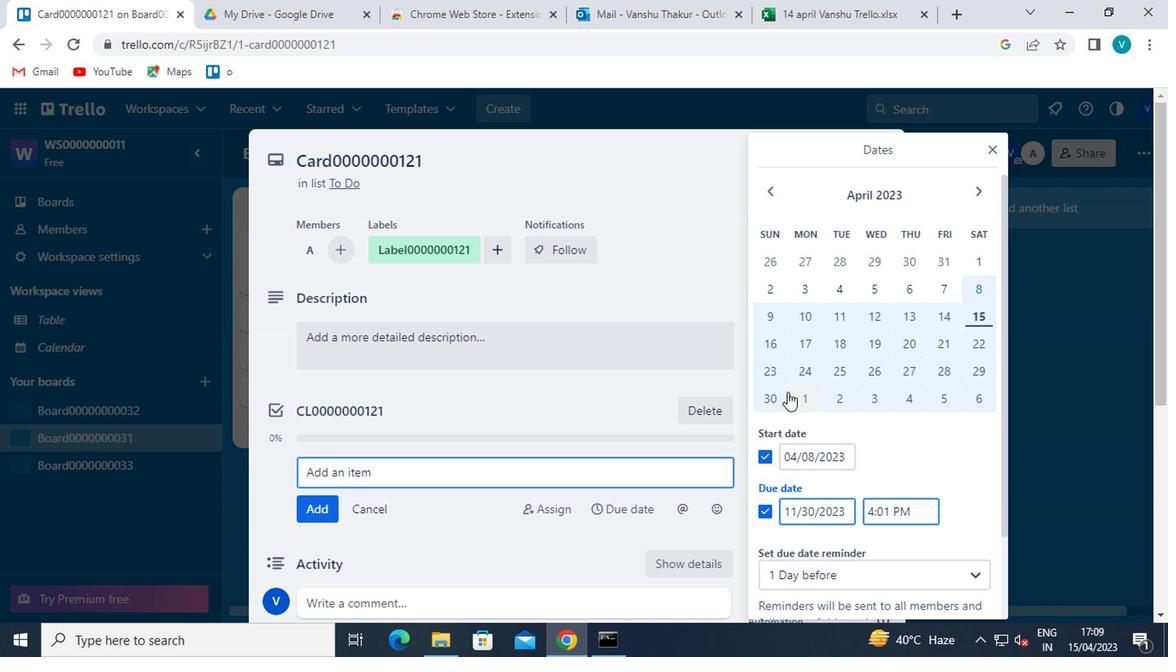 
Action: Mouse moved to (621, 379)
Screenshot: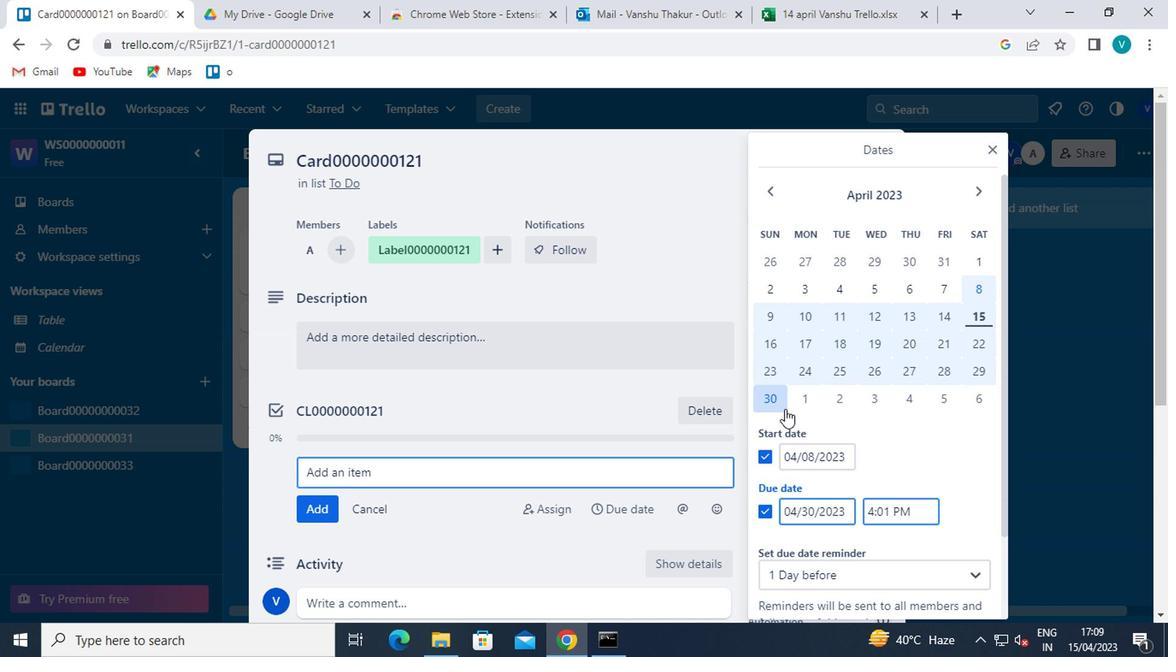 
Action: Mouse scrolled (621, 378) with delta (0, 0)
Screenshot: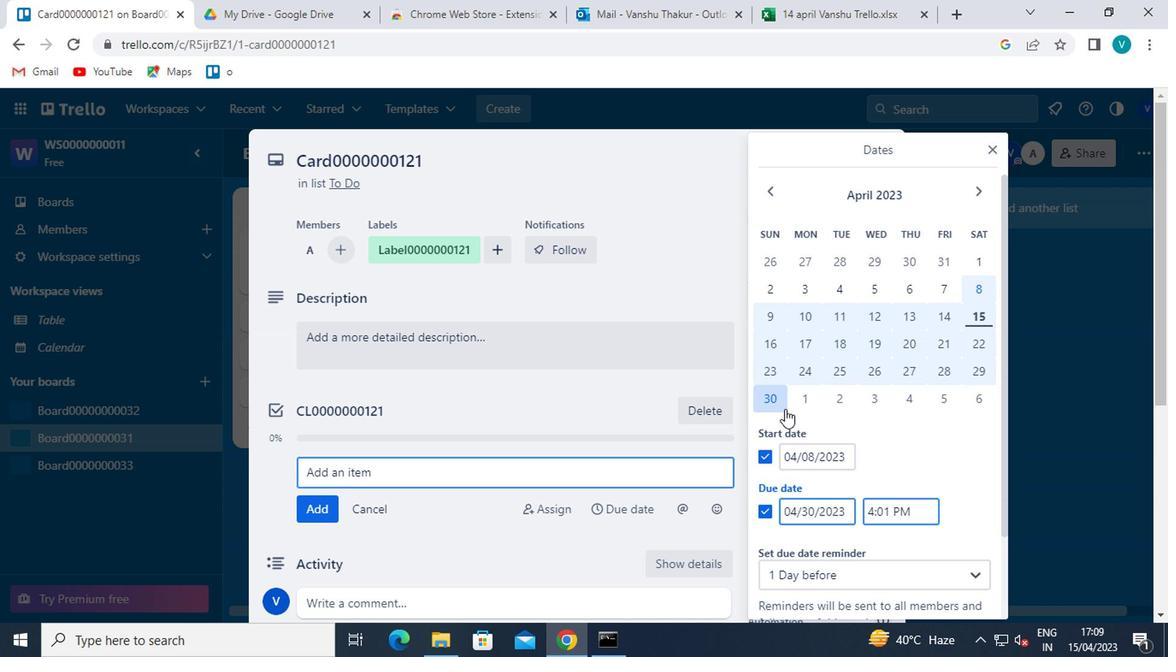 
Action: Mouse moved to (621, 381)
Screenshot: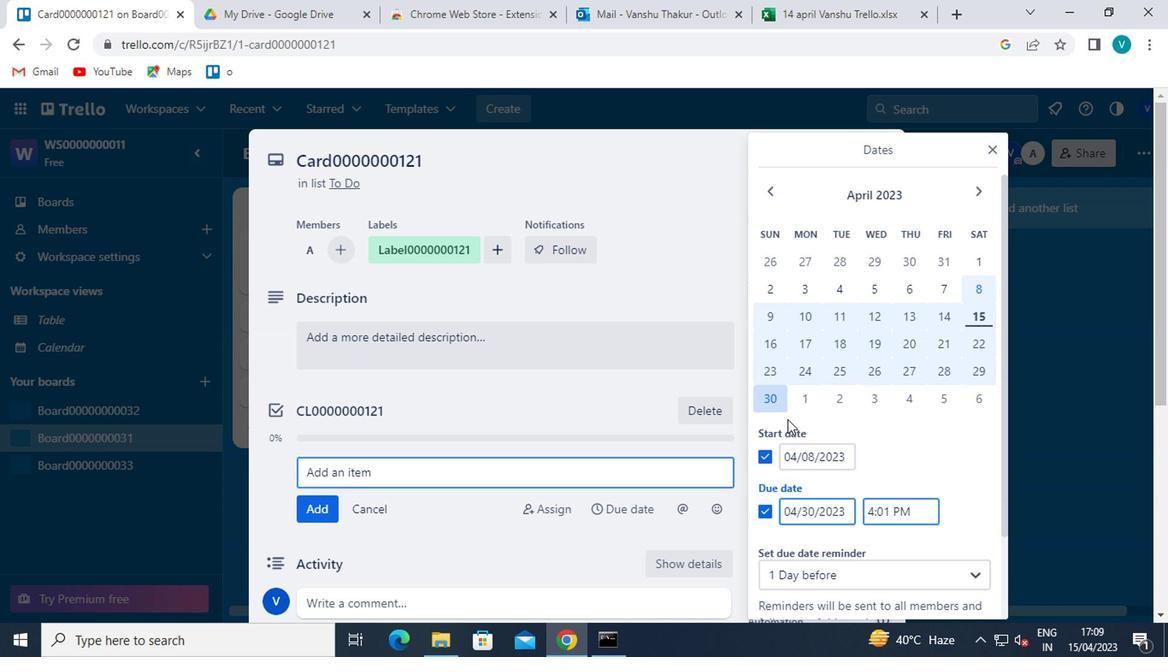 
Action: Mouse scrolled (621, 381) with delta (0, 0)
Screenshot: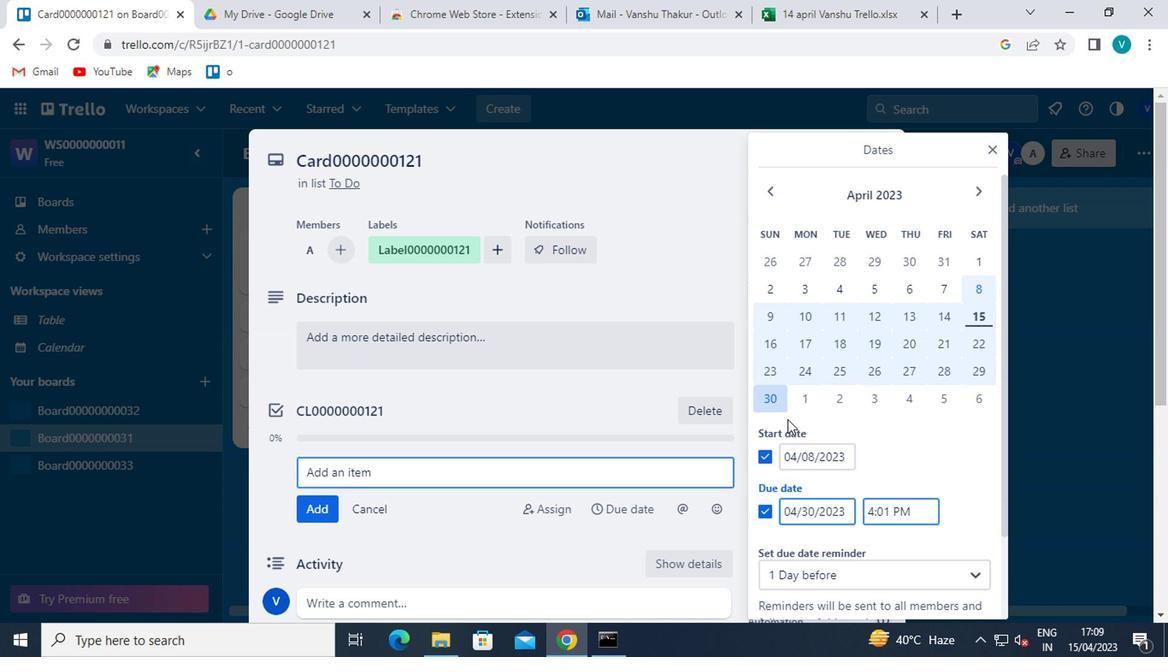 
Action: Mouse scrolled (621, 381) with delta (0, 0)
Screenshot: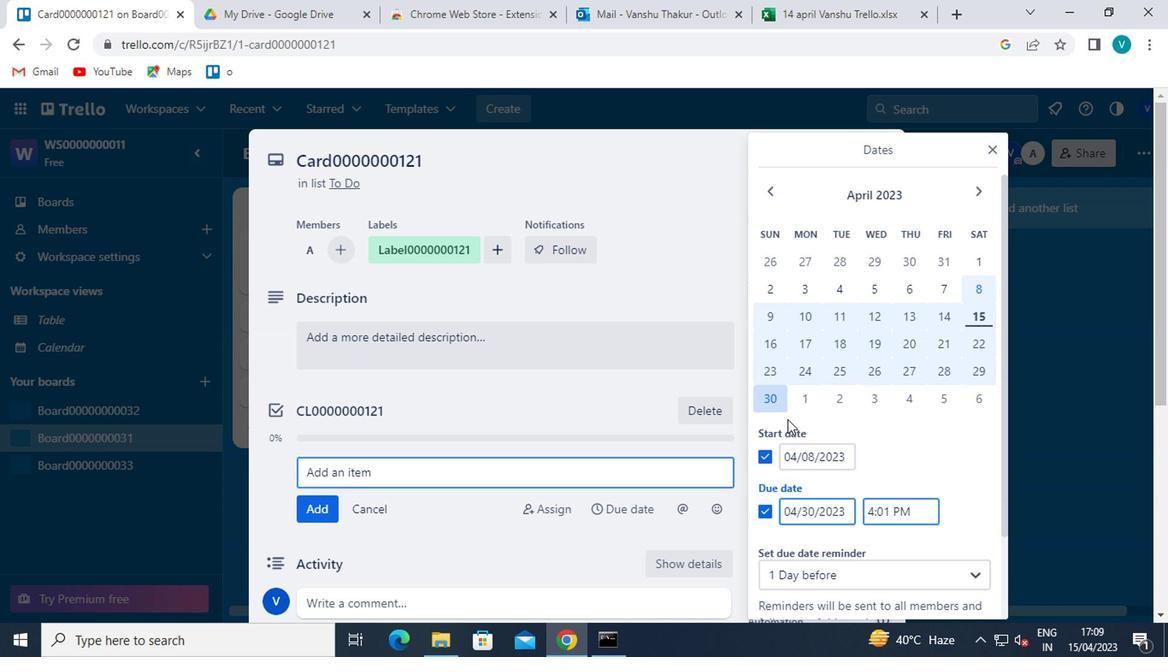
Action: Mouse moved to (628, 446)
Screenshot: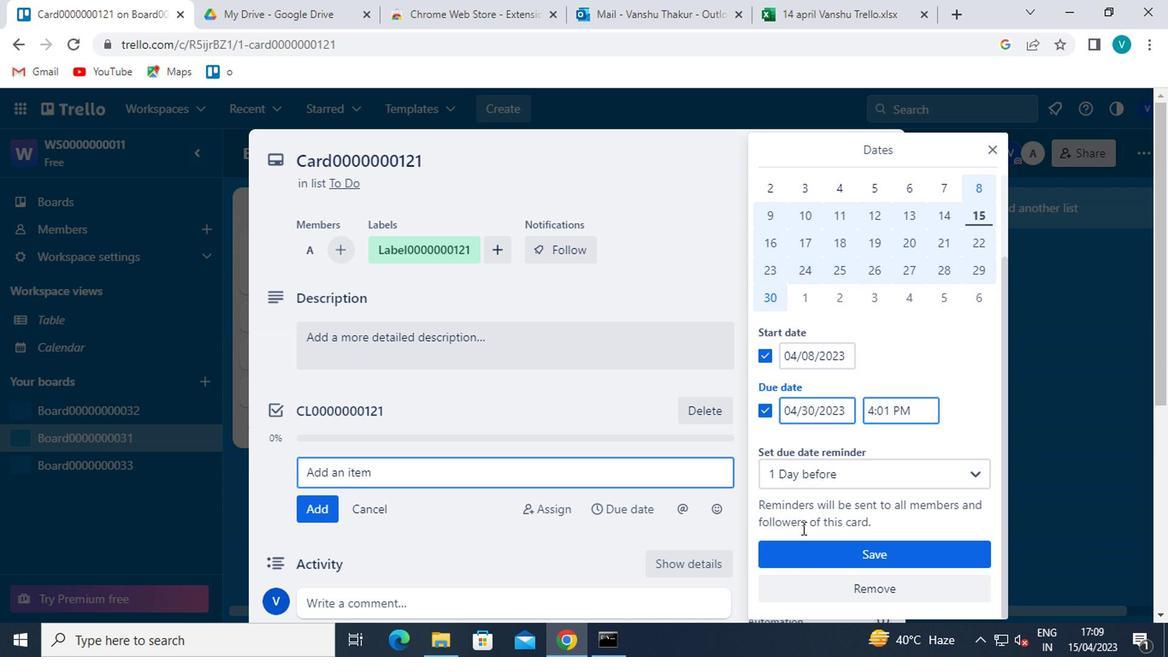 
Action: Mouse pressed left at (628, 446)
Screenshot: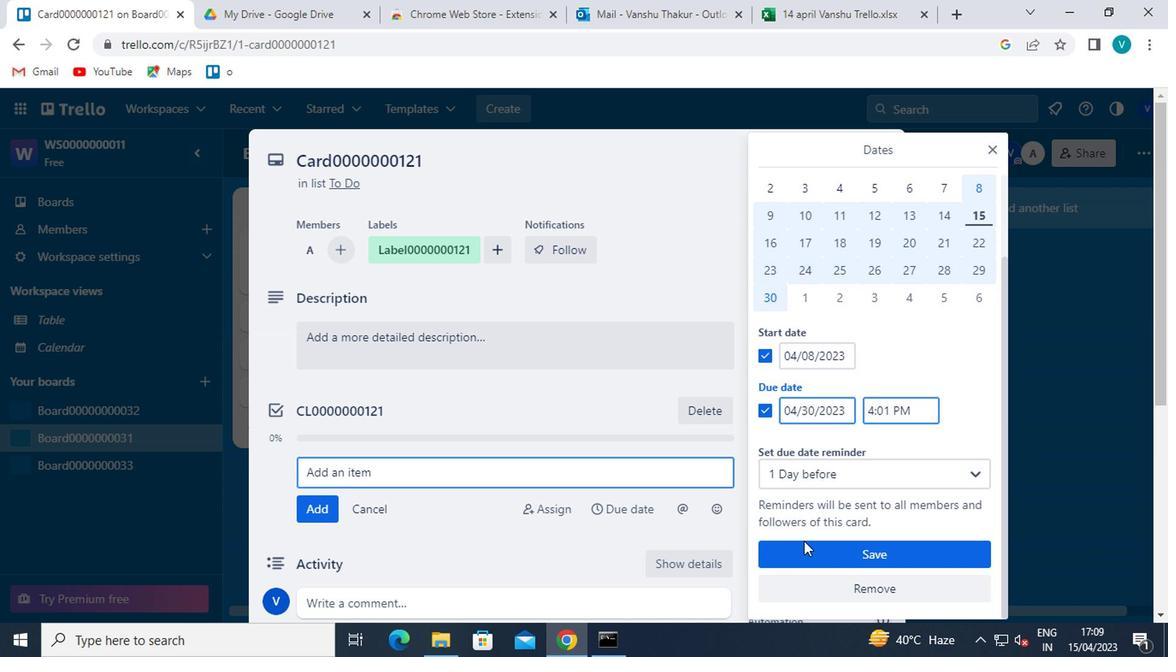 
Action: Mouse moved to (648, 424)
Screenshot: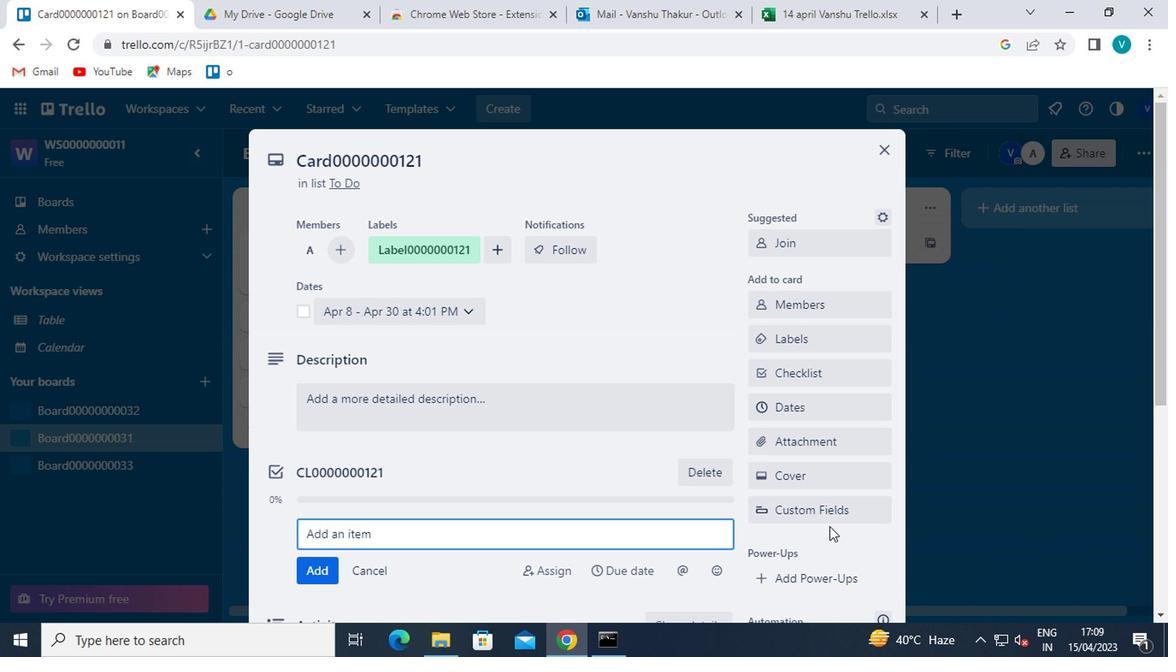 
